 Task: Find and select a pair of men's track pants on the Ajio website.
Action: Mouse moved to (401, 76)
Screenshot: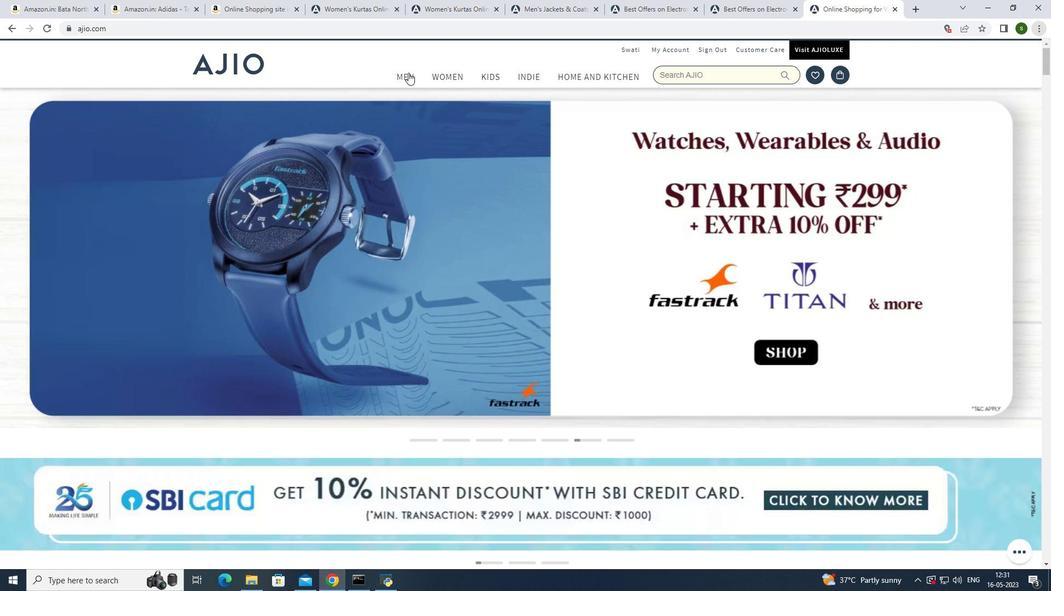 
Action: Mouse pressed left at (401, 76)
Screenshot: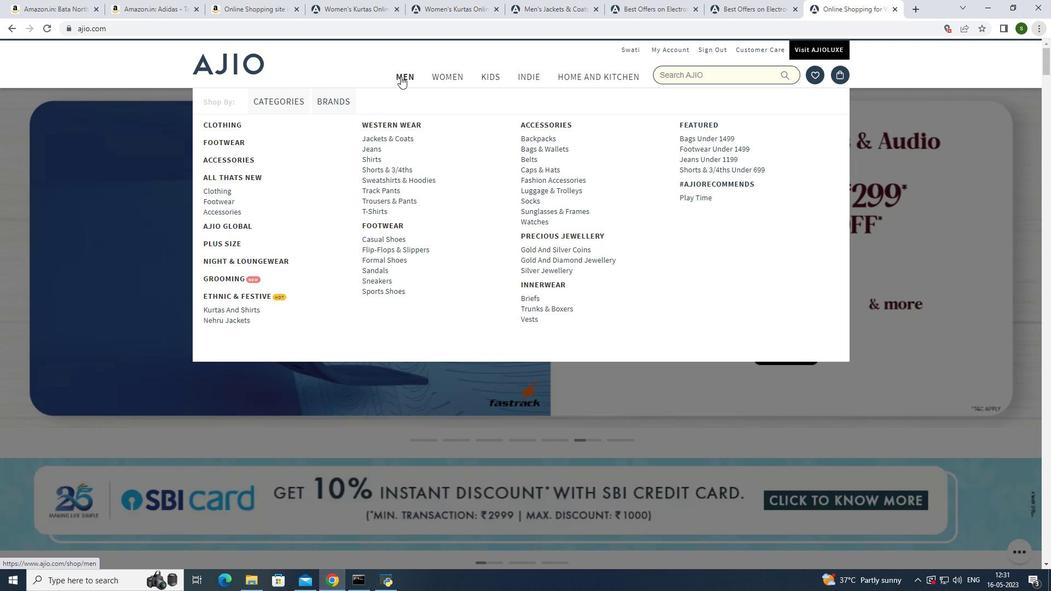 
Action: Mouse moved to (405, 75)
Screenshot: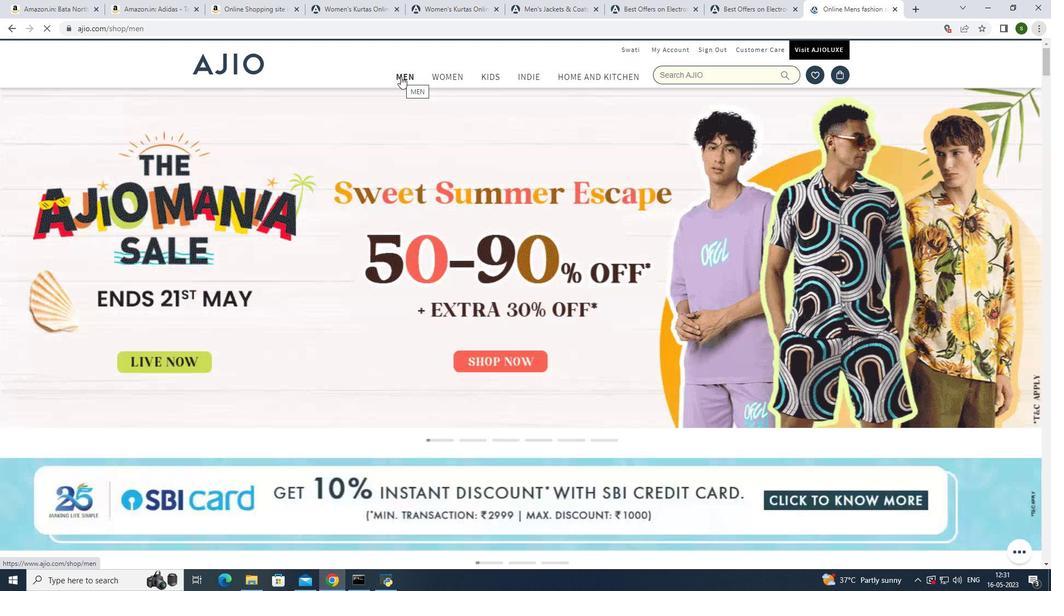 
Action: Mouse pressed left at (405, 75)
Screenshot: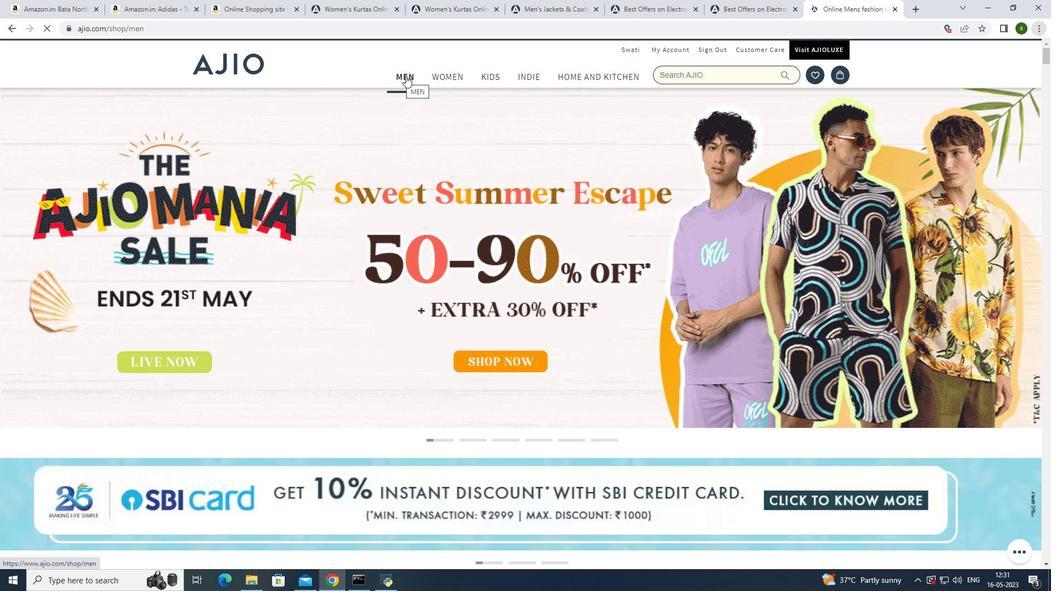 
Action: Mouse moved to (373, 186)
Screenshot: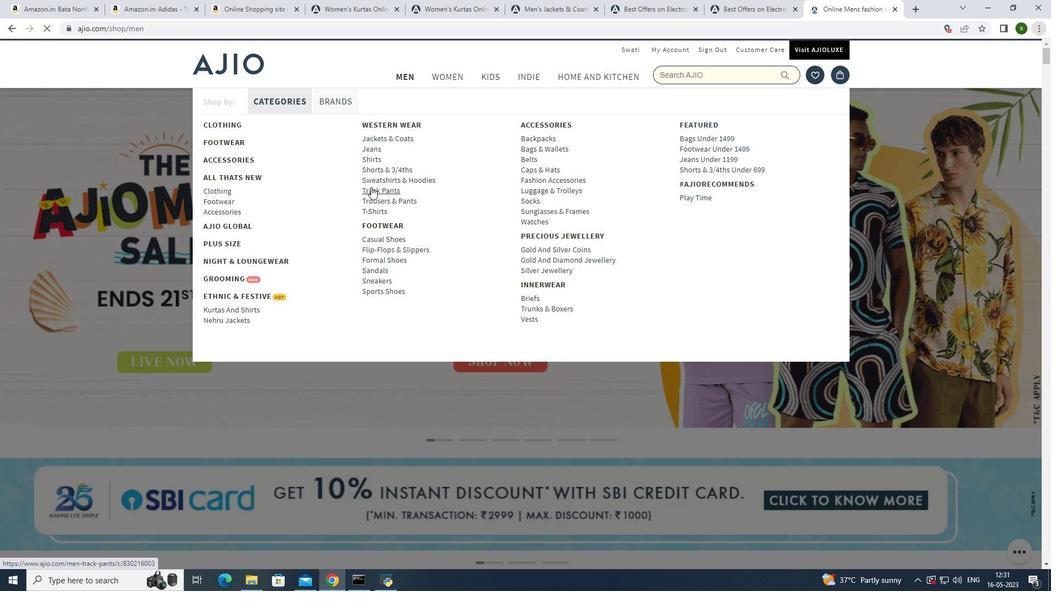 
Action: Mouse pressed left at (373, 186)
Screenshot: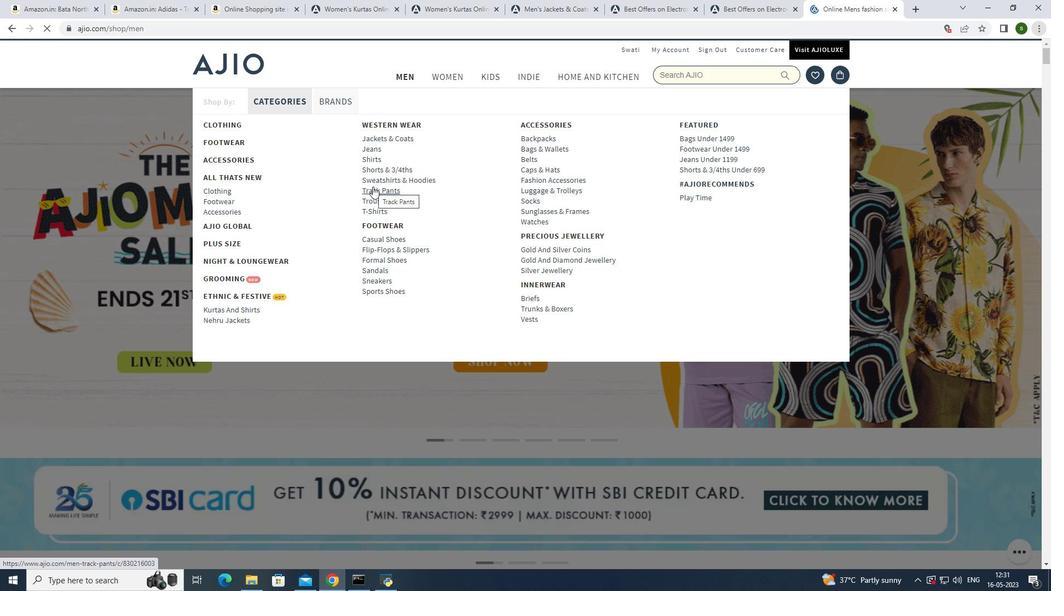 
Action: Mouse moved to (432, 346)
Screenshot: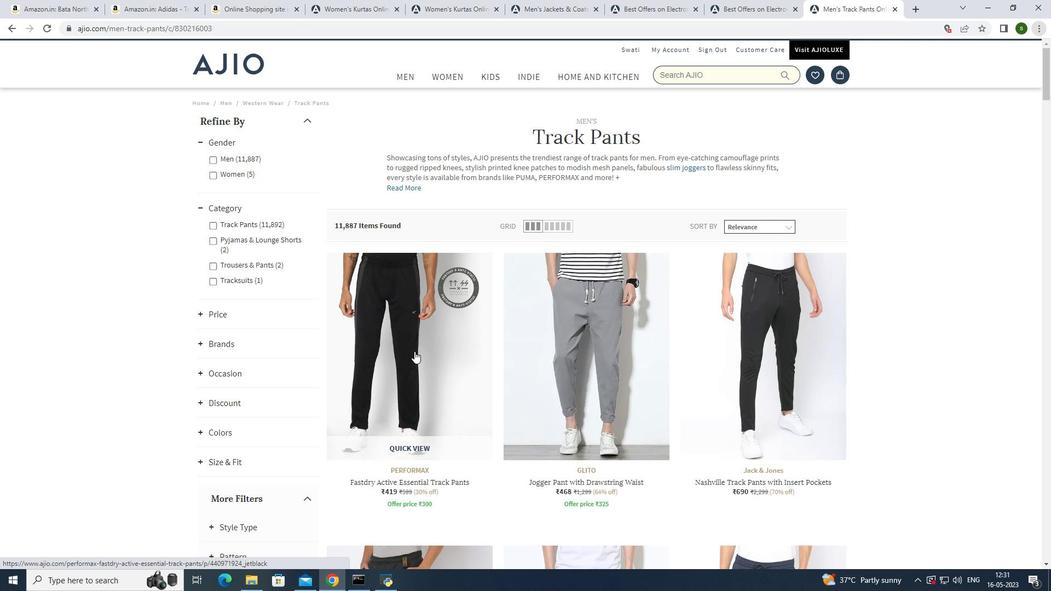 
Action: Mouse scrolled (432, 346) with delta (0, 0)
Screenshot: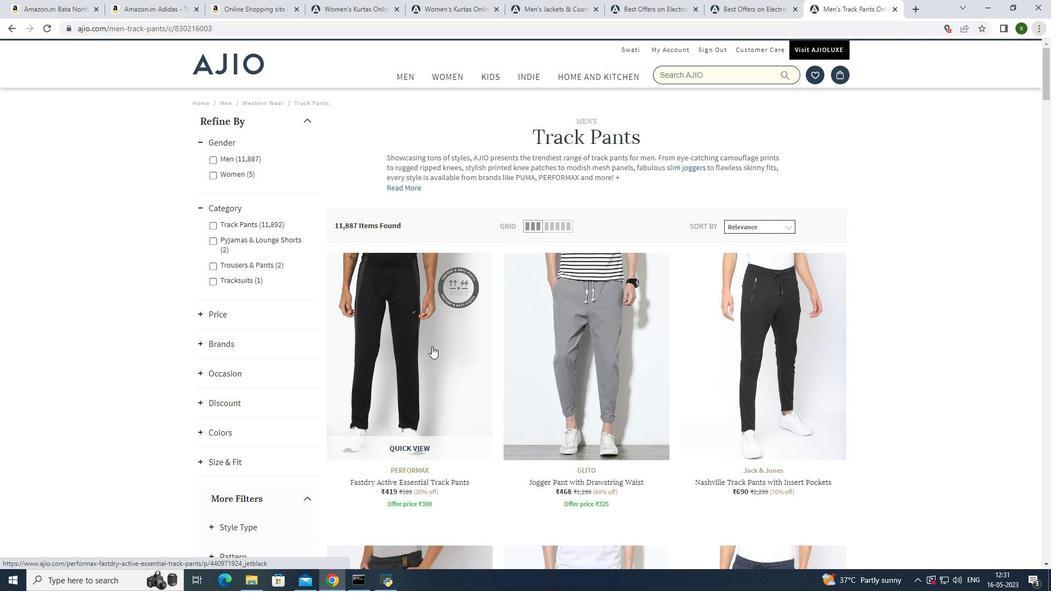 
Action: Mouse scrolled (432, 347) with delta (0, 0)
Screenshot: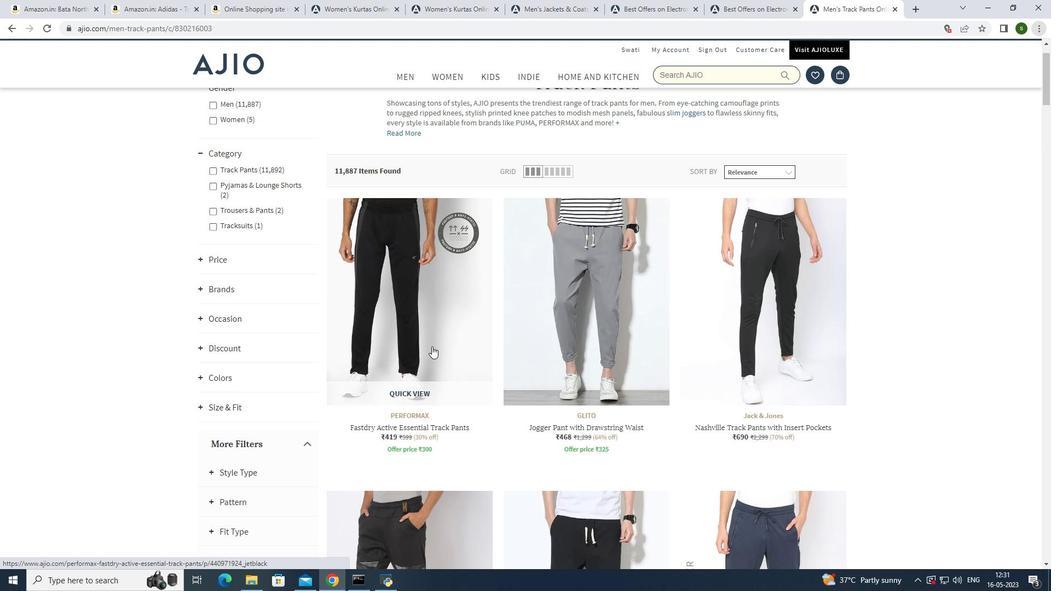 
Action: Mouse scrolled (432, 346) with delta (0, 0)
Screenshot: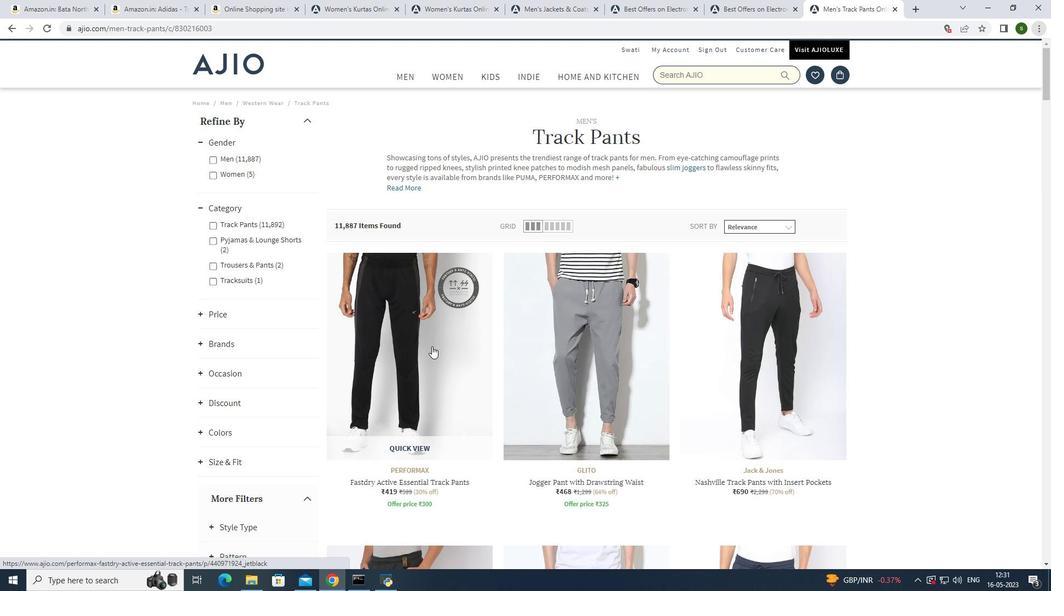 
Action: Mouse scrolled (432, 346) with delta (0, 0)
Screenshot: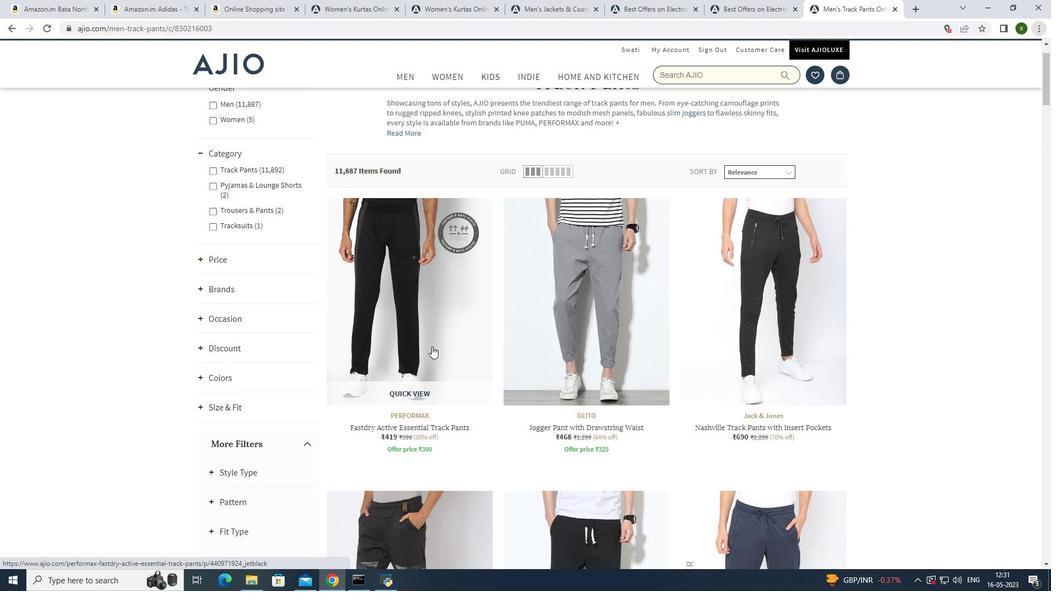 
Action: Mouse scrolled (432, 346) with delta (0, 0)
Screenshot: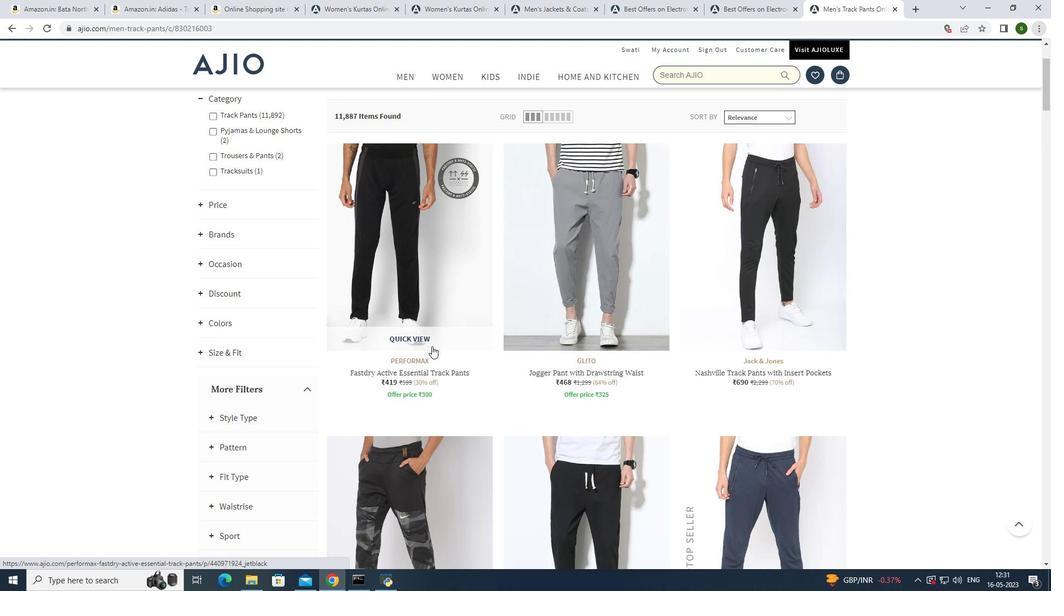 
Action: Mouse scrolled (432, 346) with delta (0, 0)
Screenshot: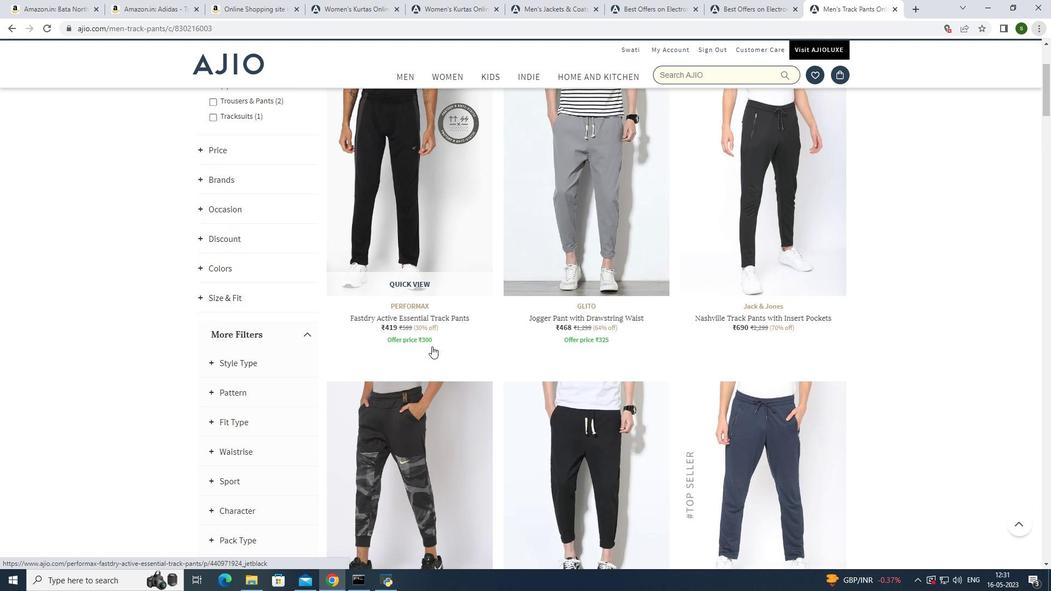 
Action: Mouse scrolled (432, 346) with delta (0, 0)
Screenshot: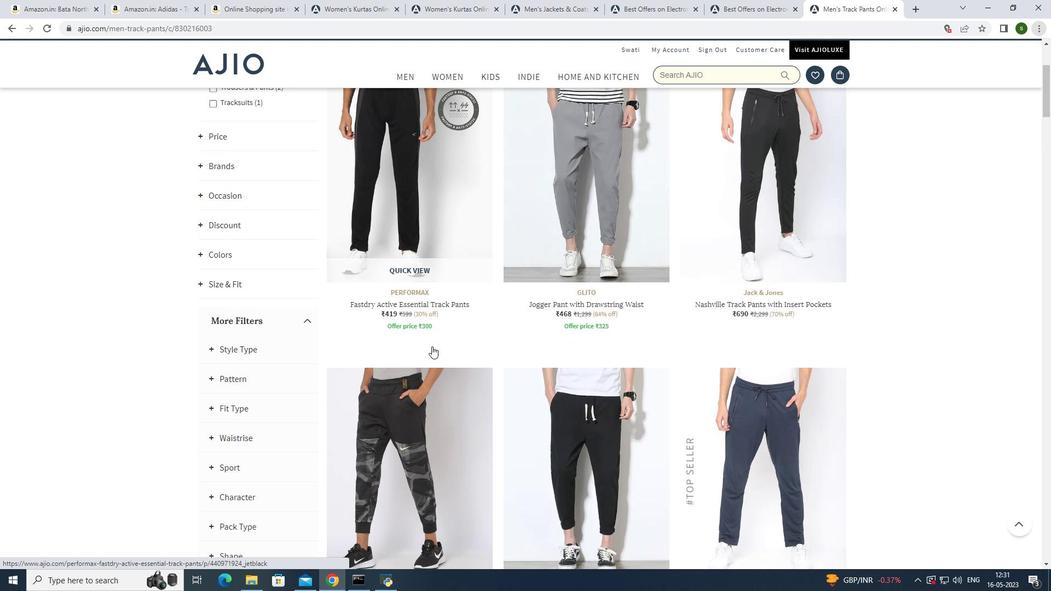 
Action: Mouse scrolled (432, 346) with delta (0, 0)
Screenshot: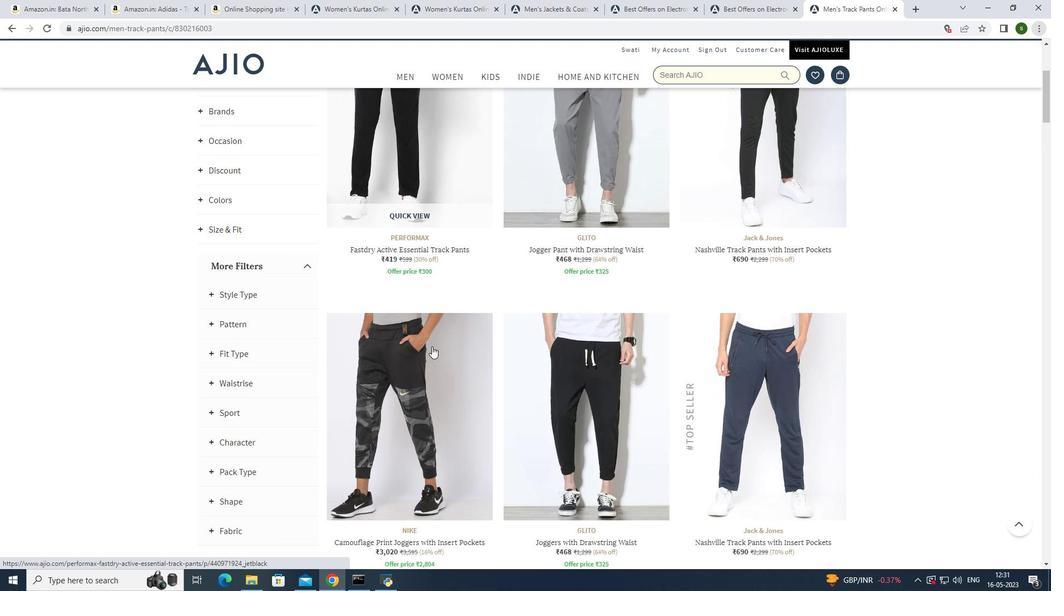 
Action: Mouse moved to (580, 321)
Screenshot: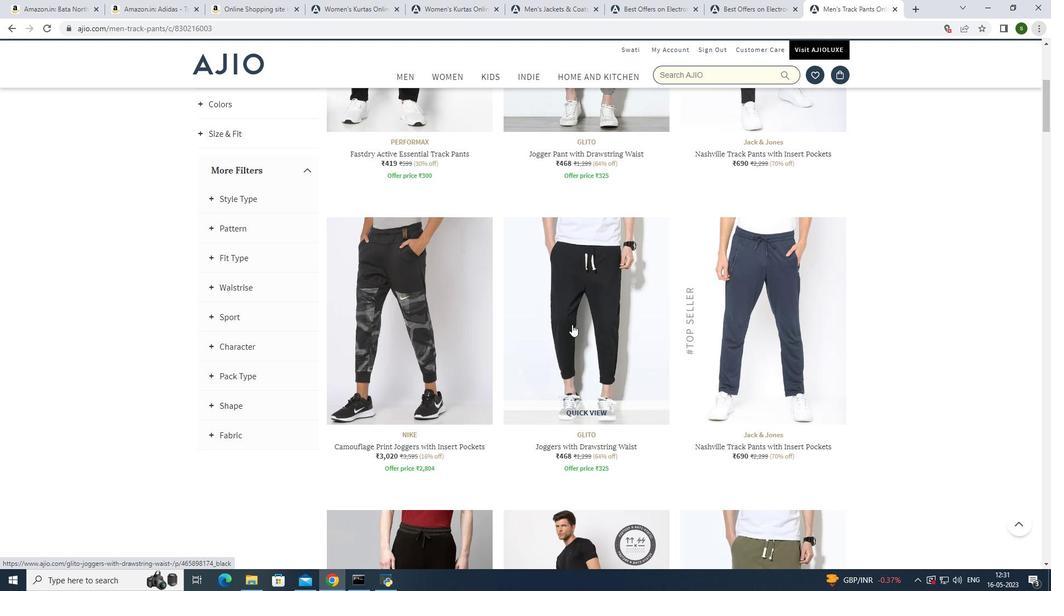 
Action: Mouse pressed left at (580, 321)
Screenshot: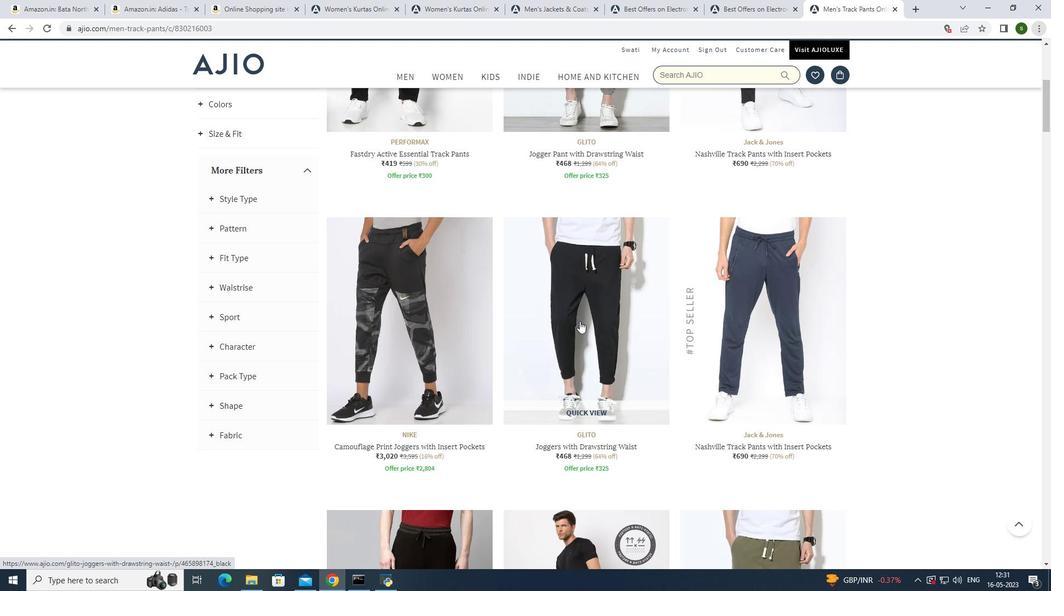 
Action: Mouse moved to (840, 307)
Screenshot: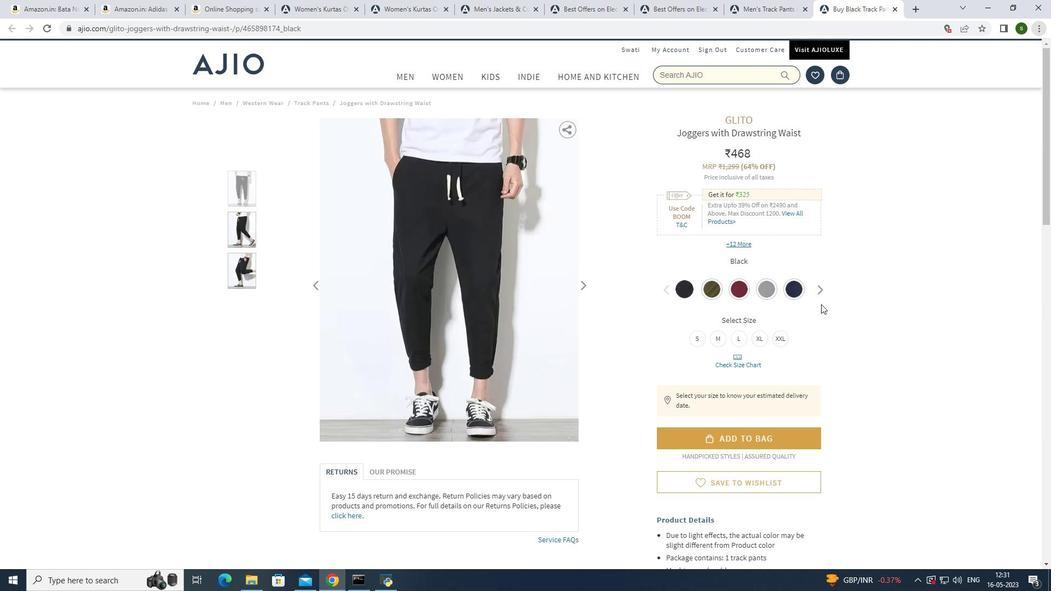 
Action: Mouse scrolled (840, 307) with delta (0, 0)
Screenshot: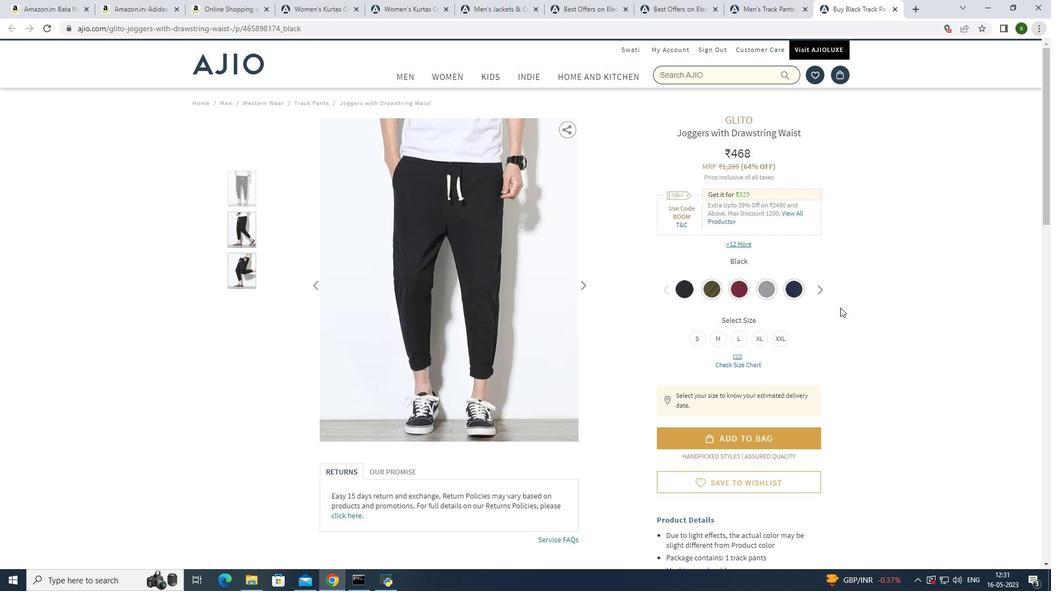 
Action: Mouse scrolled (840, 307) with delta (0, 0)
Screenshot: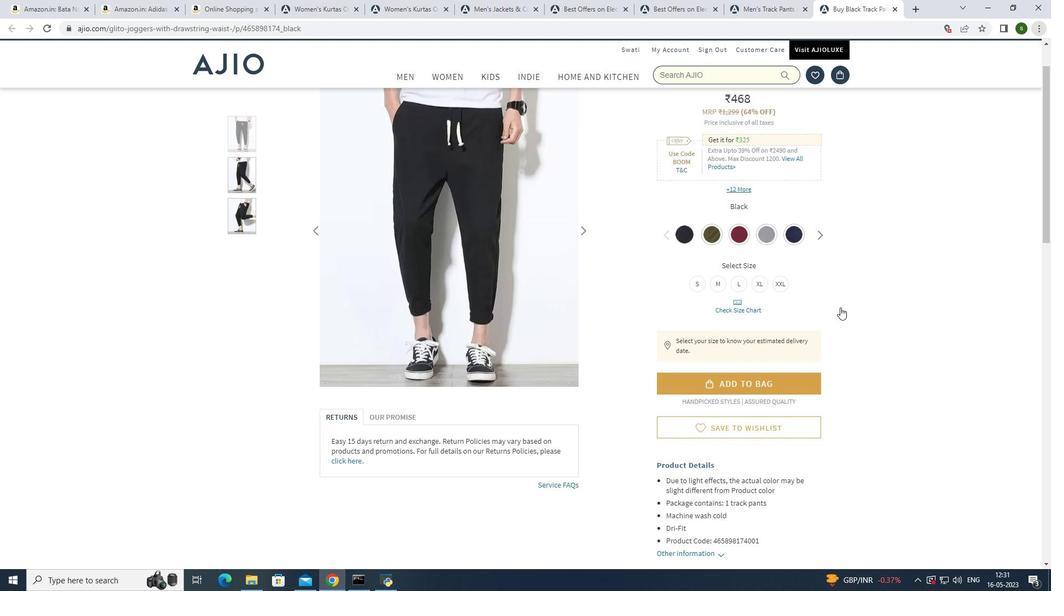 
Action: Mouse moved to (734, 178)
Screenshot: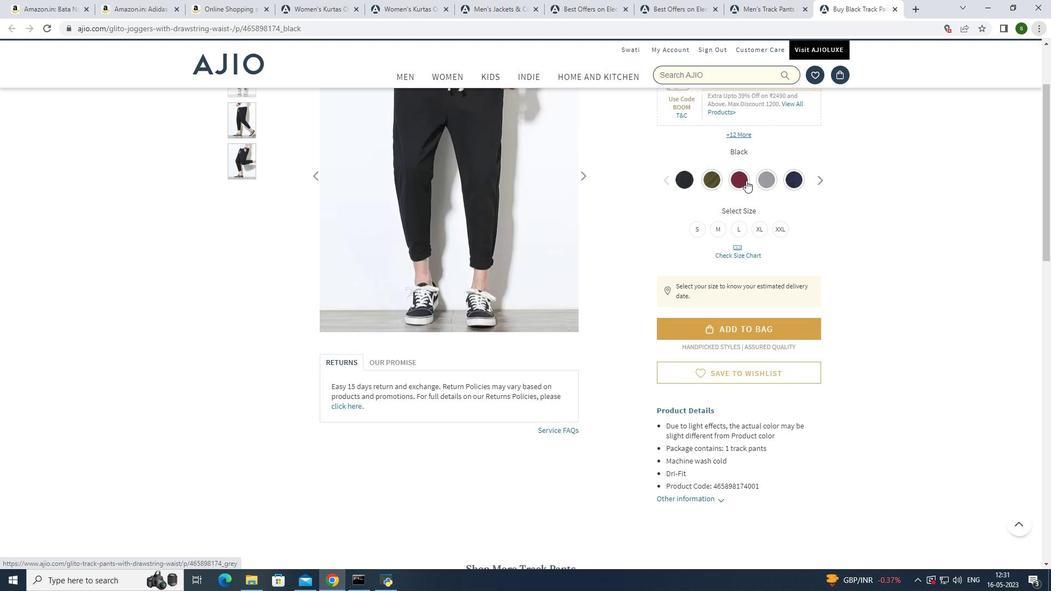 
Action: Mouse pressed left at (734, 178)
Screenshot: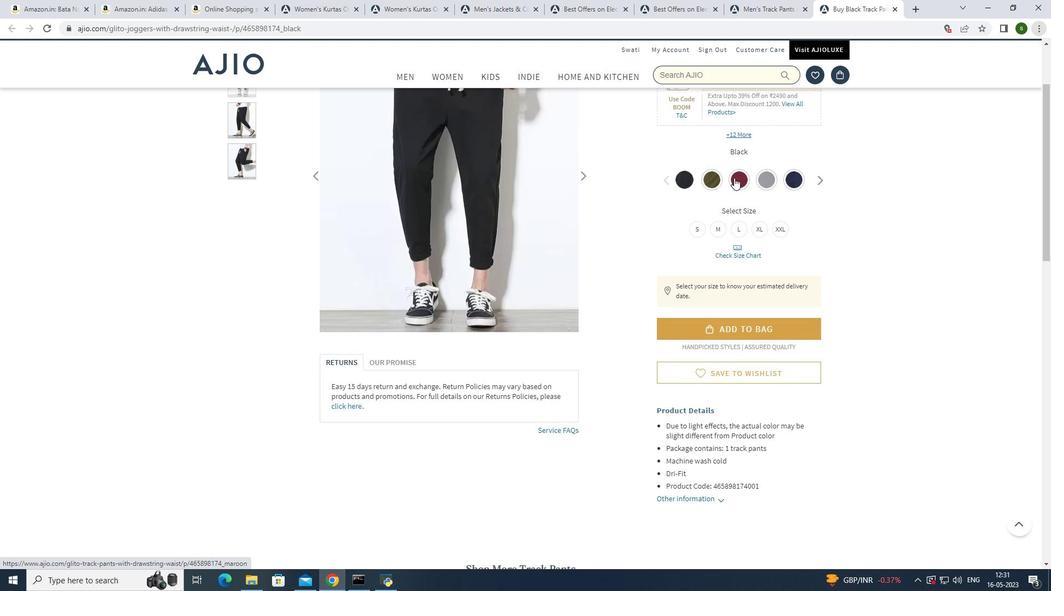 
Action: Mouse moved to (871, 272)
Screenshot: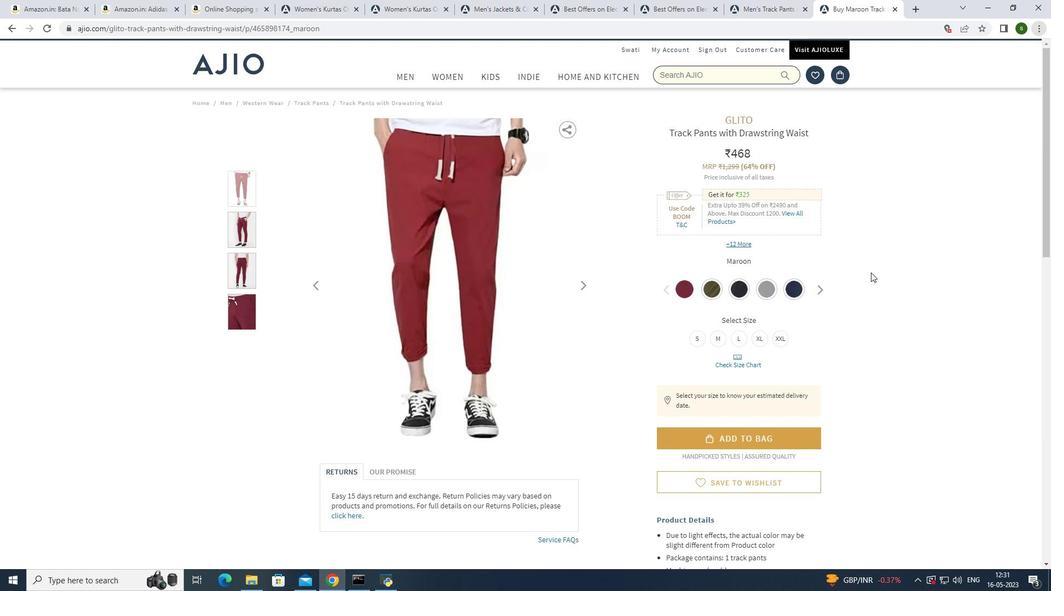 
Action: Mouse scrolled (871, 272) with delta (0, 0)
Screenshot: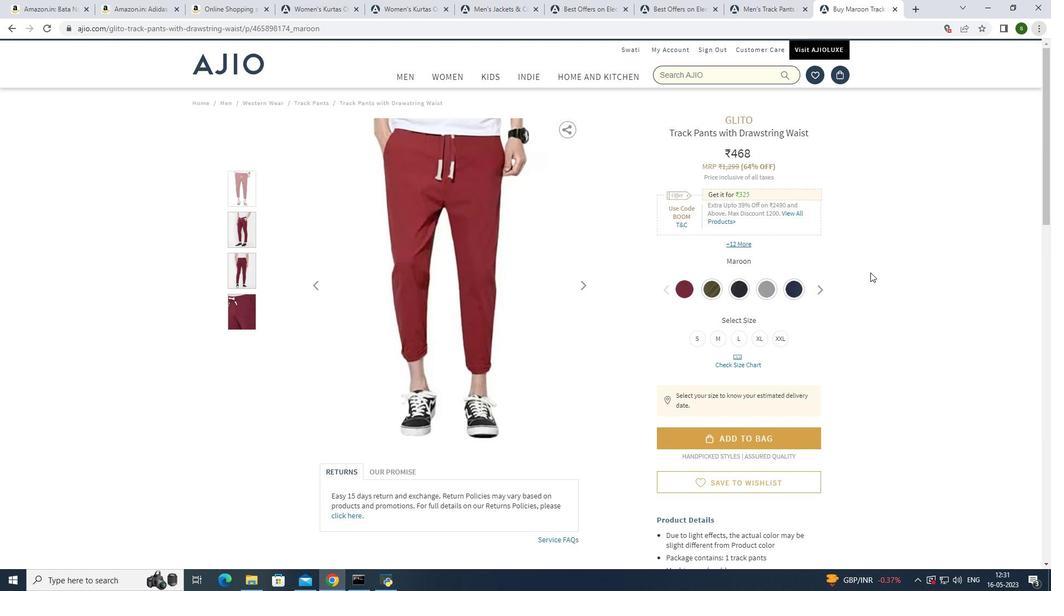 
Action: Mouse scrolled (871, 272) with delta (0, 0)
Screenshot: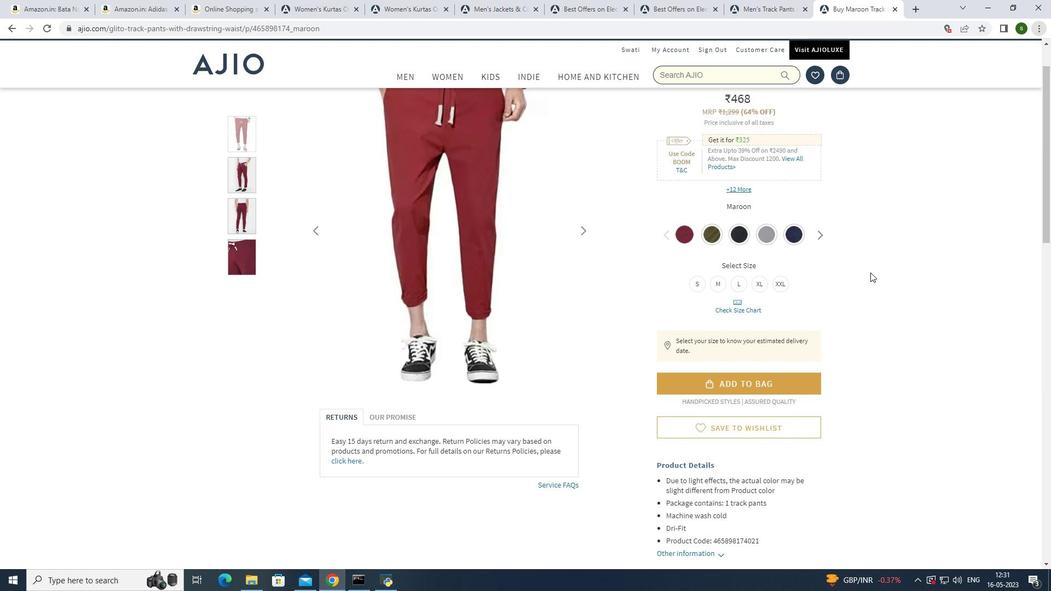 
Action: Mouse moved to (801, 260)
Screenshot: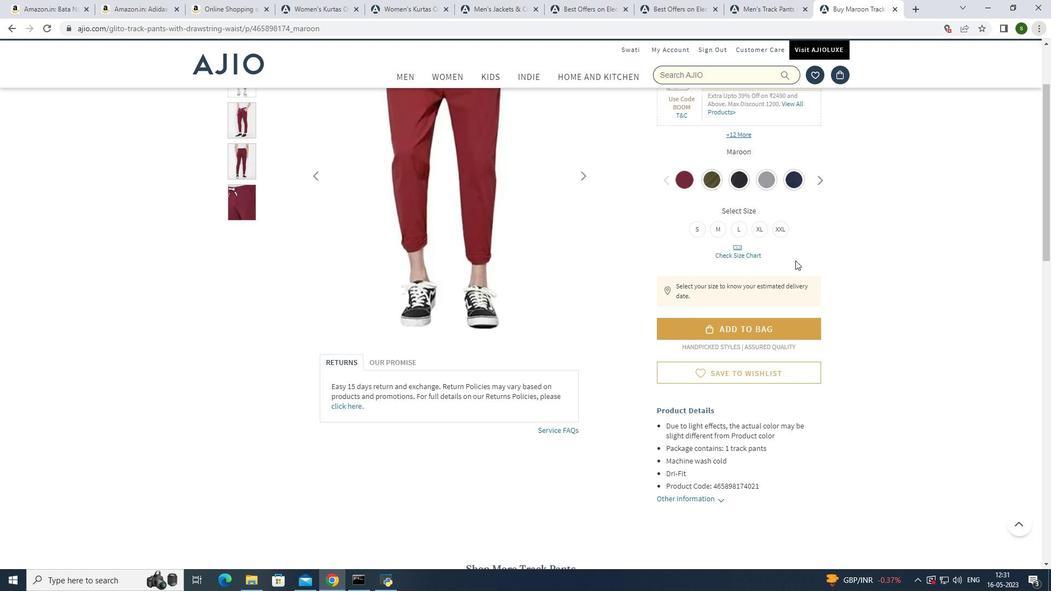 
Action: Mouse scrolled (801, 260) with delta (0, 0)
Screenshot: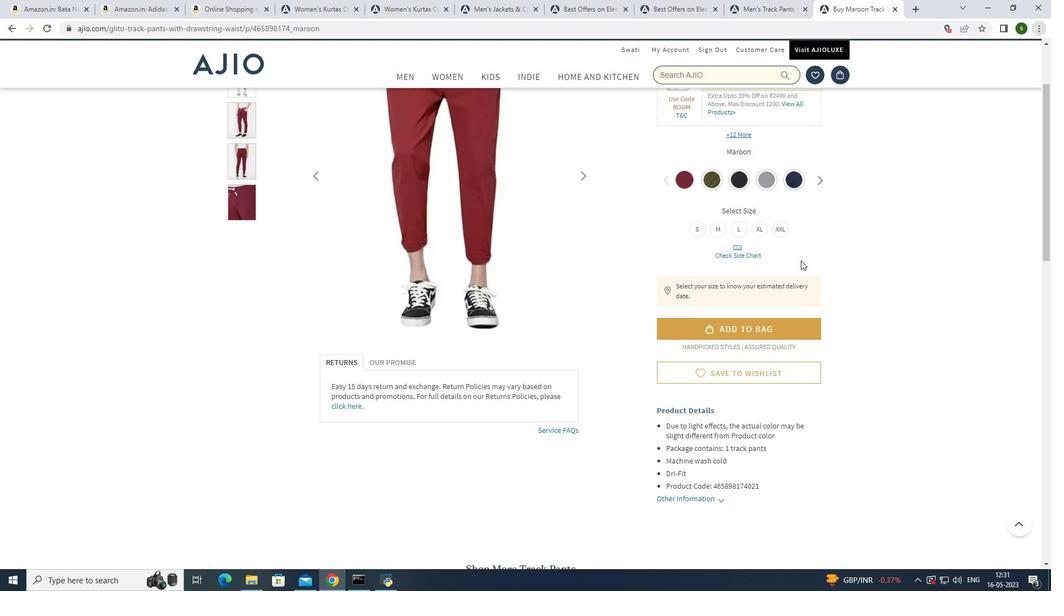 
Action: Mouse scrolled (801, 260) with delta (0, 0)
Screenshot: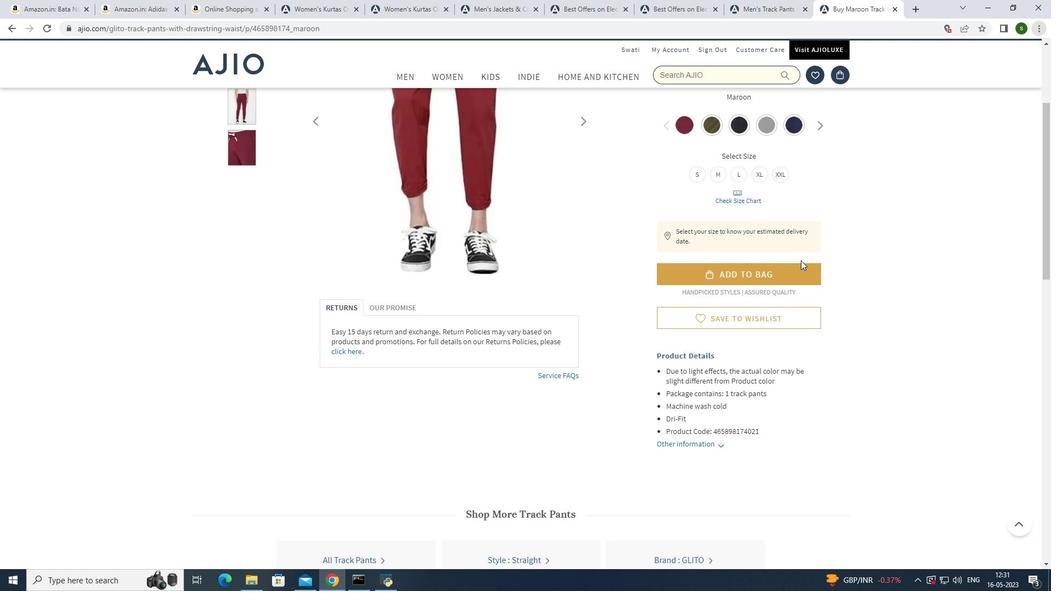 
Action: Mouse scrolled (801, 260) with delta (0, 0)
Screenshot: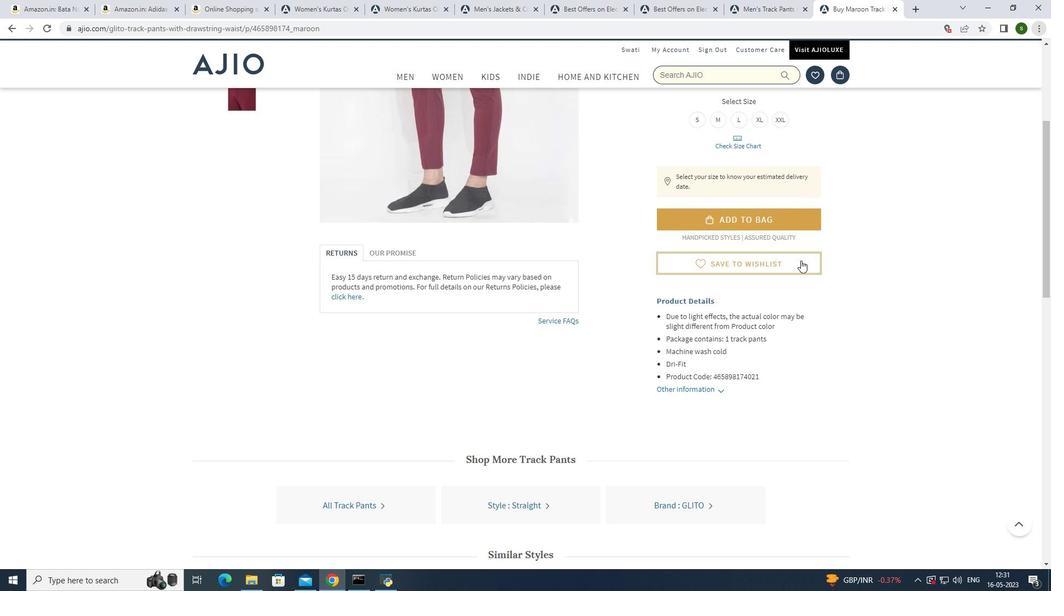 
Action: Mouse scrolled (801, 260) with delta (0, 0)
Screenshot: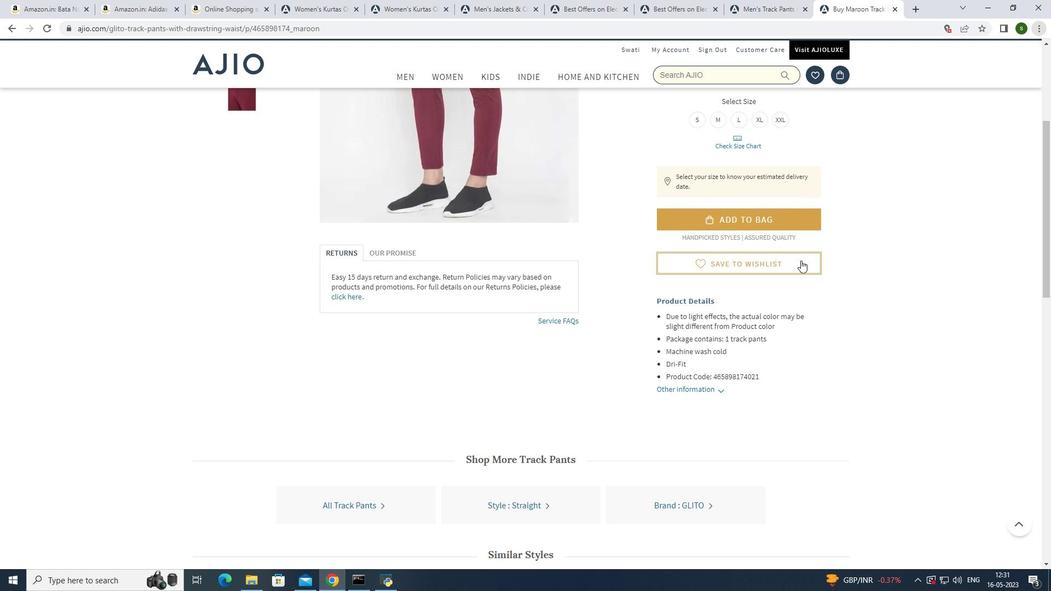 
Action: Mouse moved to (736, 347)
Screenshot: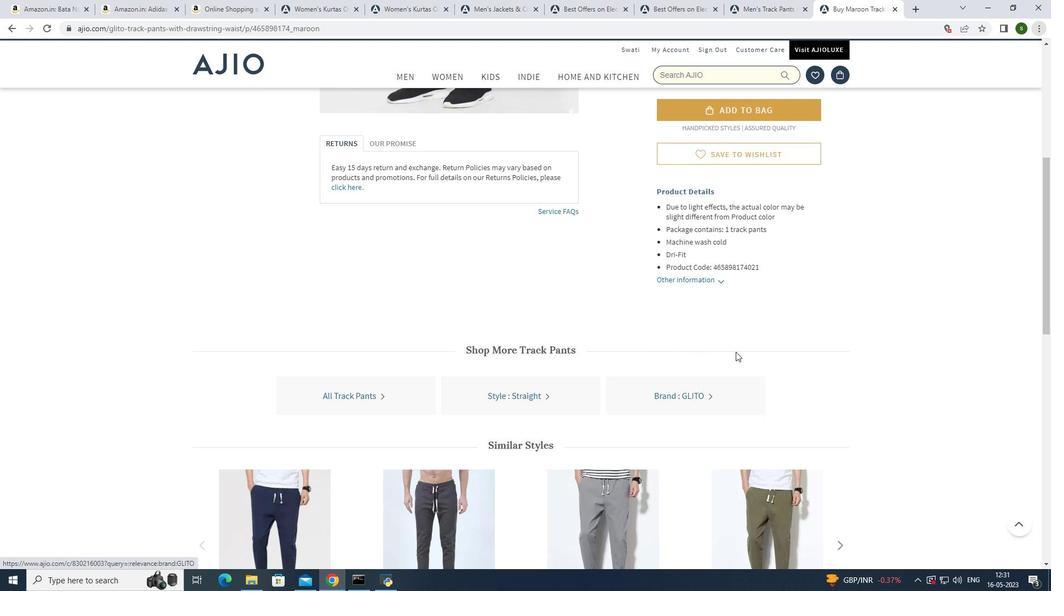 
Action: Mouse scrolled (736, 347) with delta (0, 0)
Screenshot: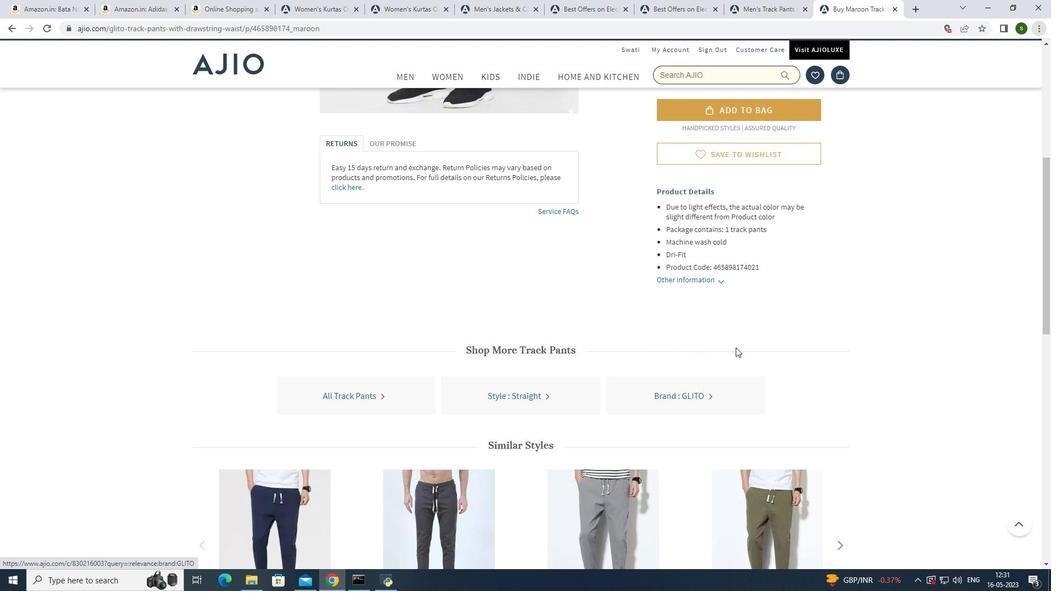 
Action: Mouse scrolled (736, 347) with delta (0, 0)
Screenshot: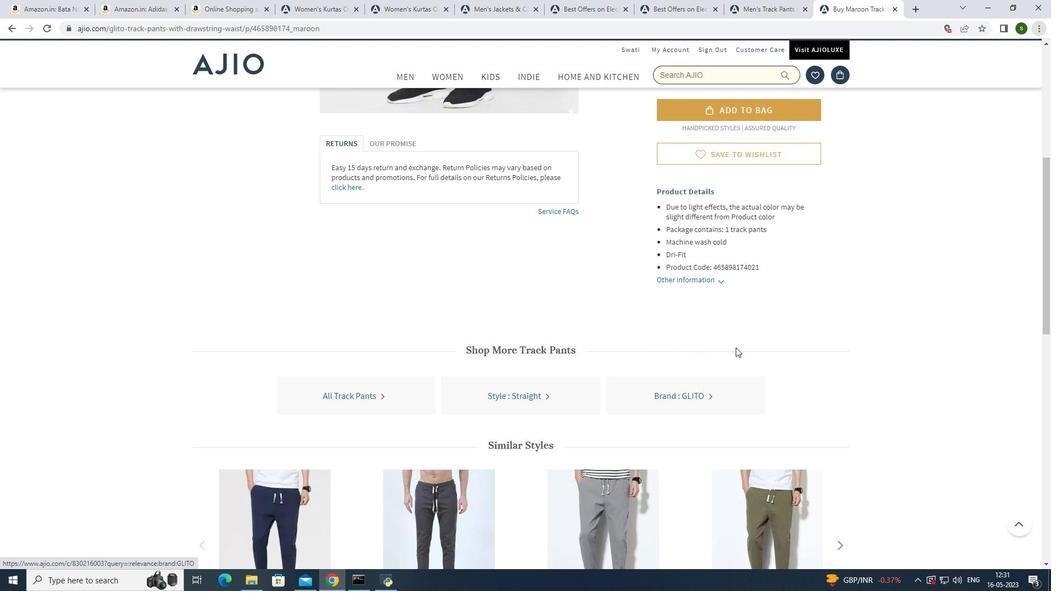 
Action: Mouse scrolled (736, 347) with delta (0, 0)
Screenshot: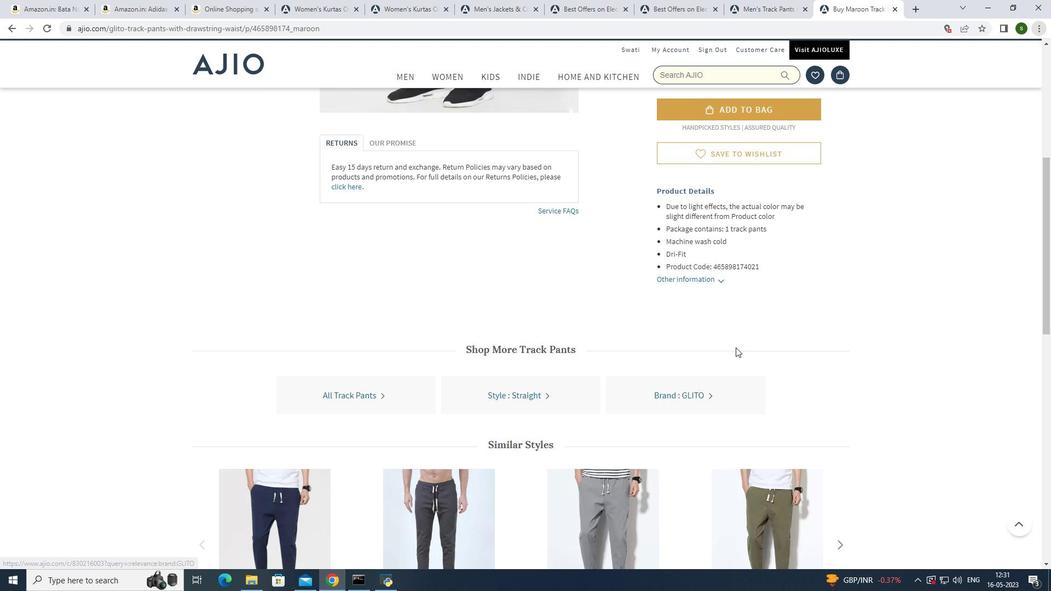 
Action: Mouse scrolled (736, 347) with delta (0, 0)
Screenshot: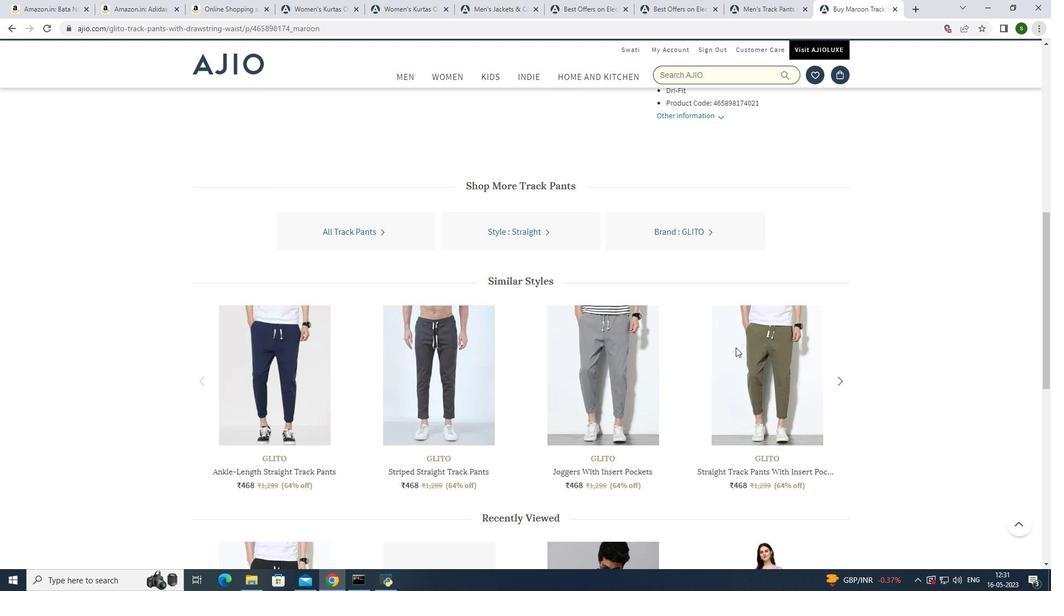
Action: Mouse scrolled (736, 347) with delta (0, 0)
Screenshot: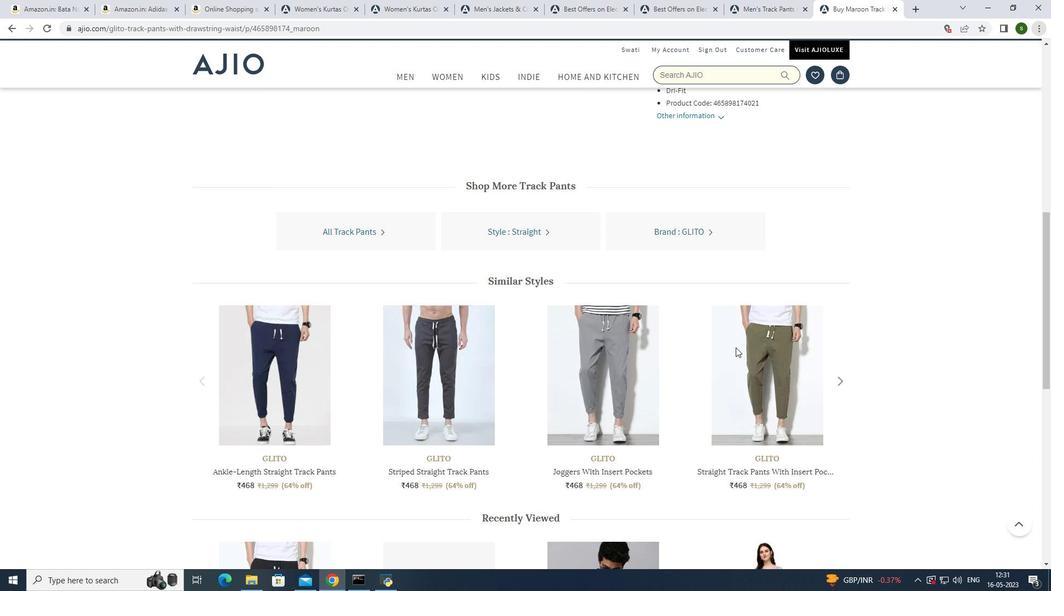 
Action: Mouse scrolled (736, 347) with delta (0, 0)
Screenshot: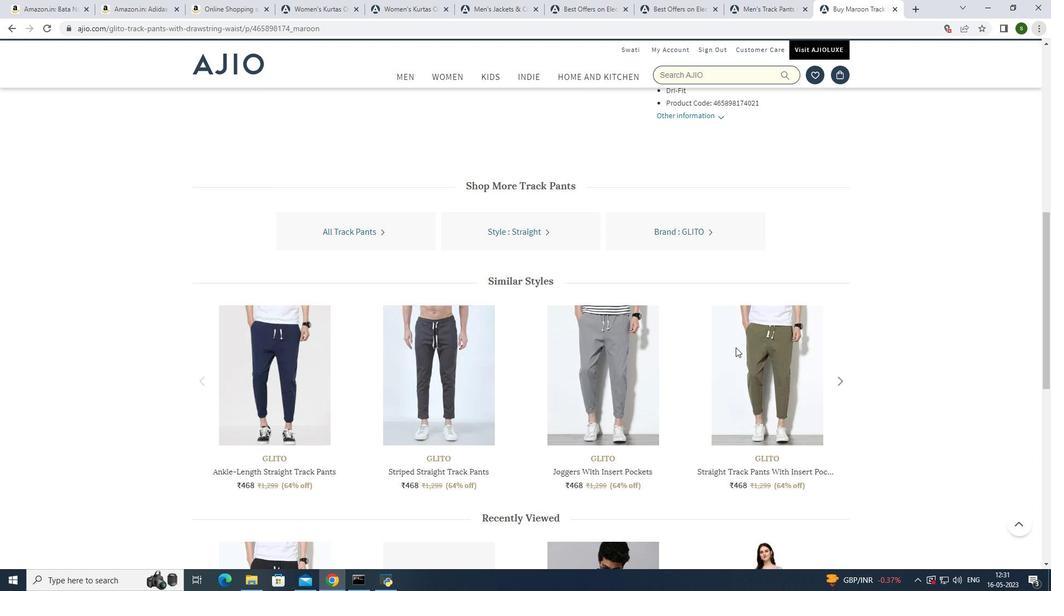 
Action: Mouse scrolled (736, 347) with delta (0, 0)
Screenshot: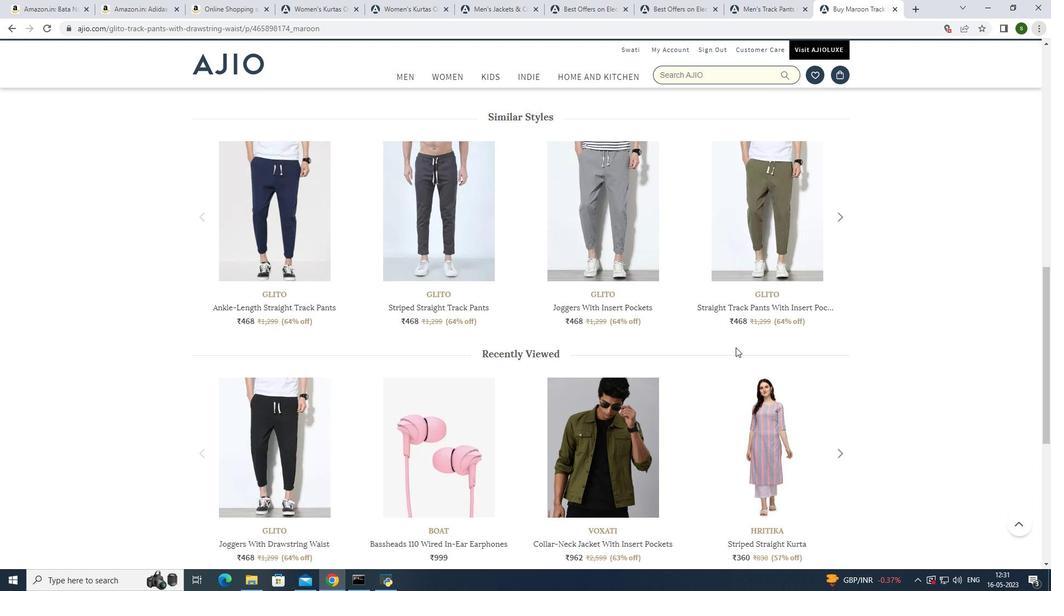 
Action: Mouse scrolled (736, 347) with delta (0, 0)
Screenshot: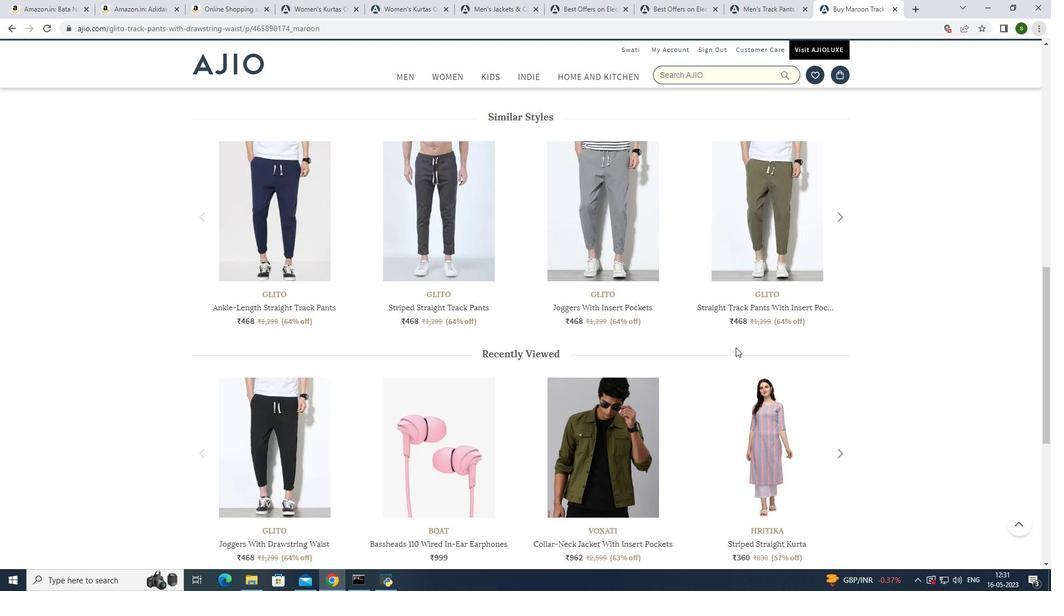 
Action: Mouse scrolled (736, 347) with delta (0, 0)
Screenshot: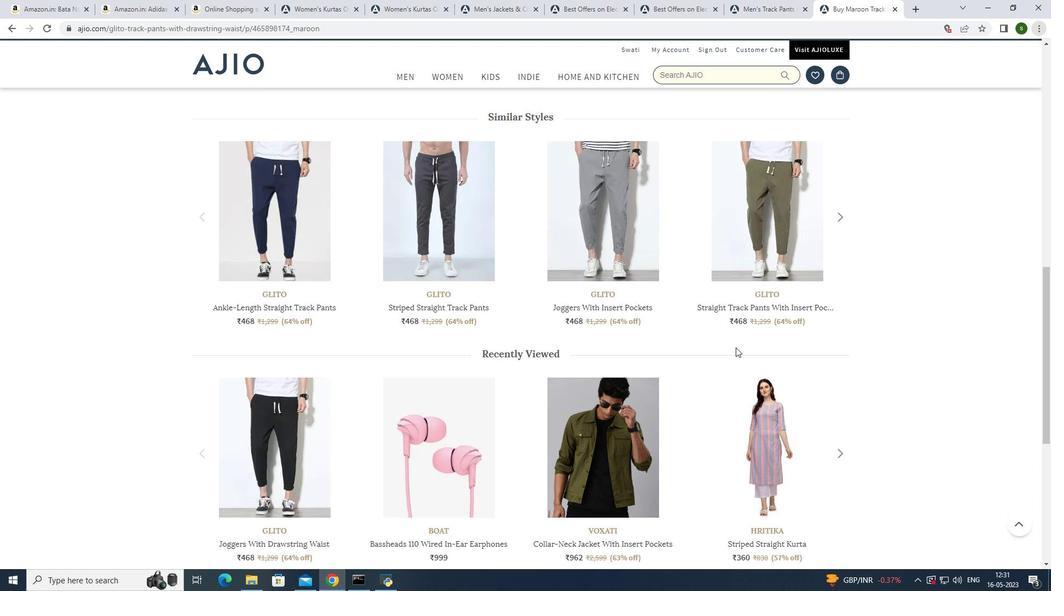 
Action: Mouse scrolled (736, 347) with delta (0, 0)
Screenshot: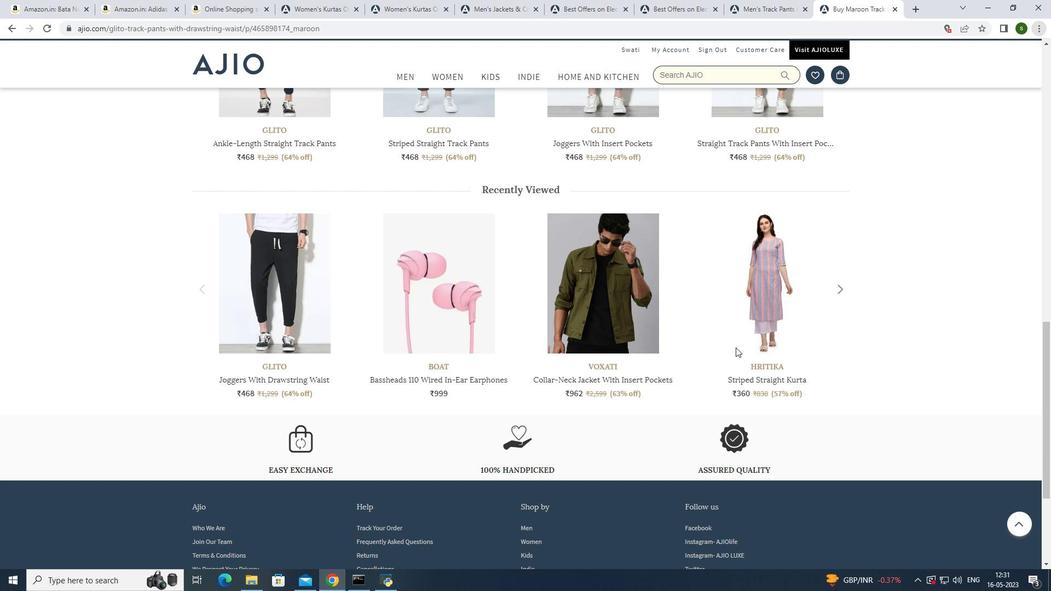 
Action: Mouse scrolled (736, 347) with delta (0, 0)
Screenshot: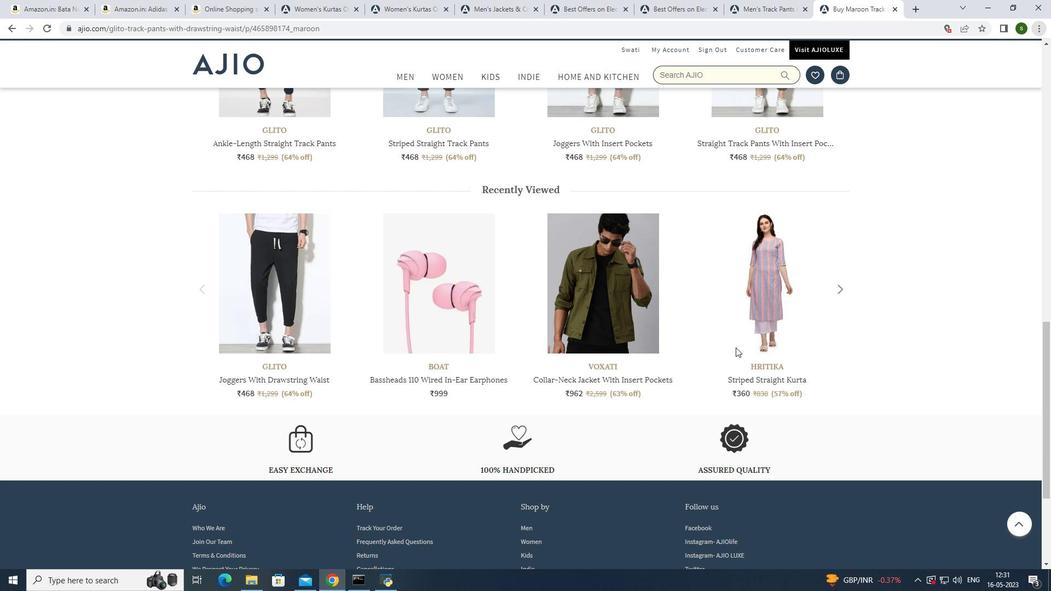 
Action: Mouse scrolled (736, 347) with delta (0, 0)
Screenshot: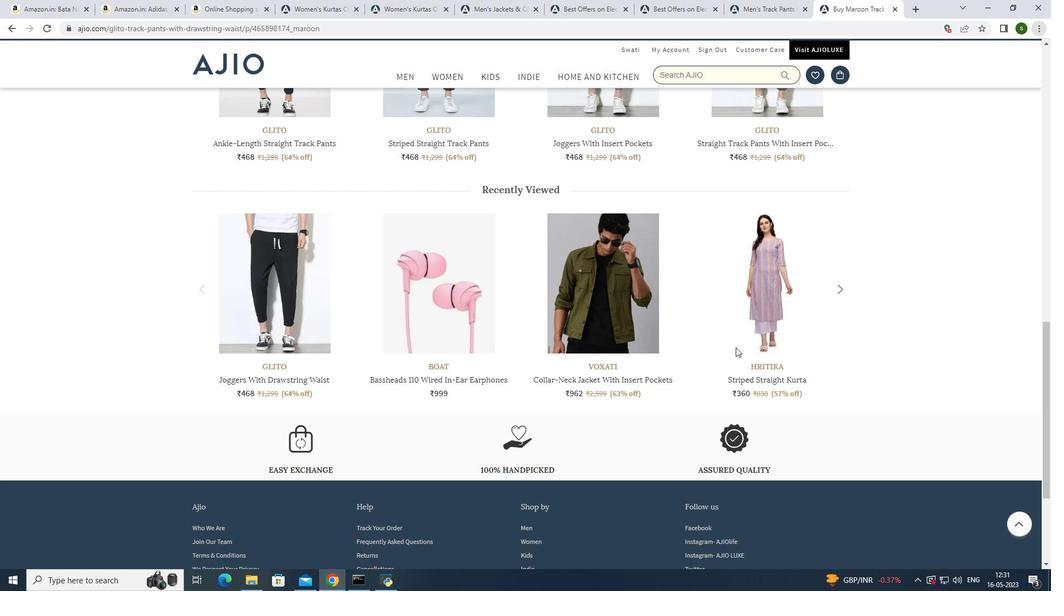 
Action: Mouse scrolled (736, 348) with delta (0, 0)
Screenshot: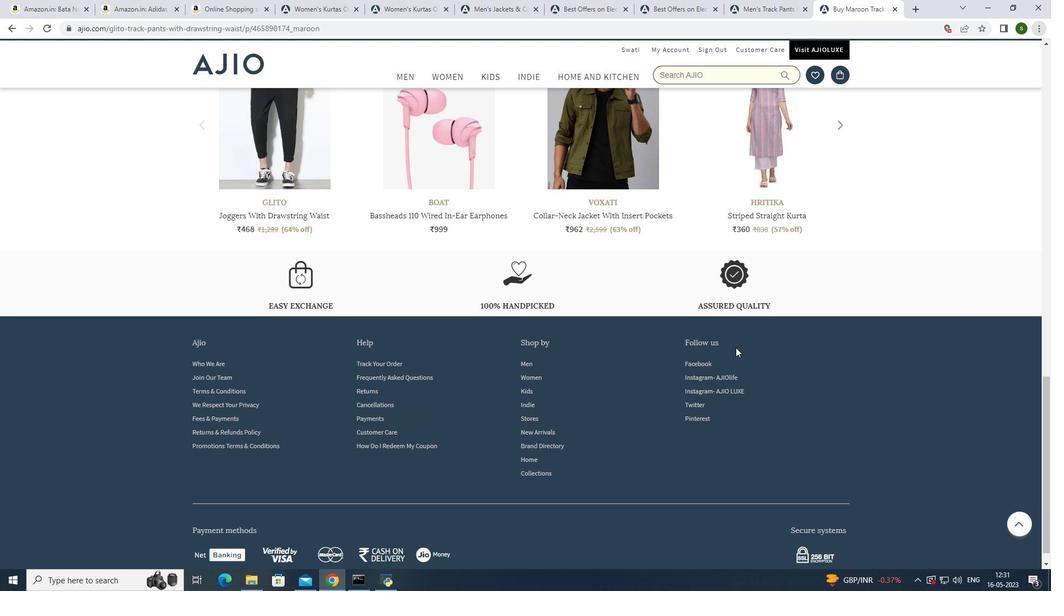 
Action: Mouse scrolled (736, 348) with delta (0, 0)
Screenshot: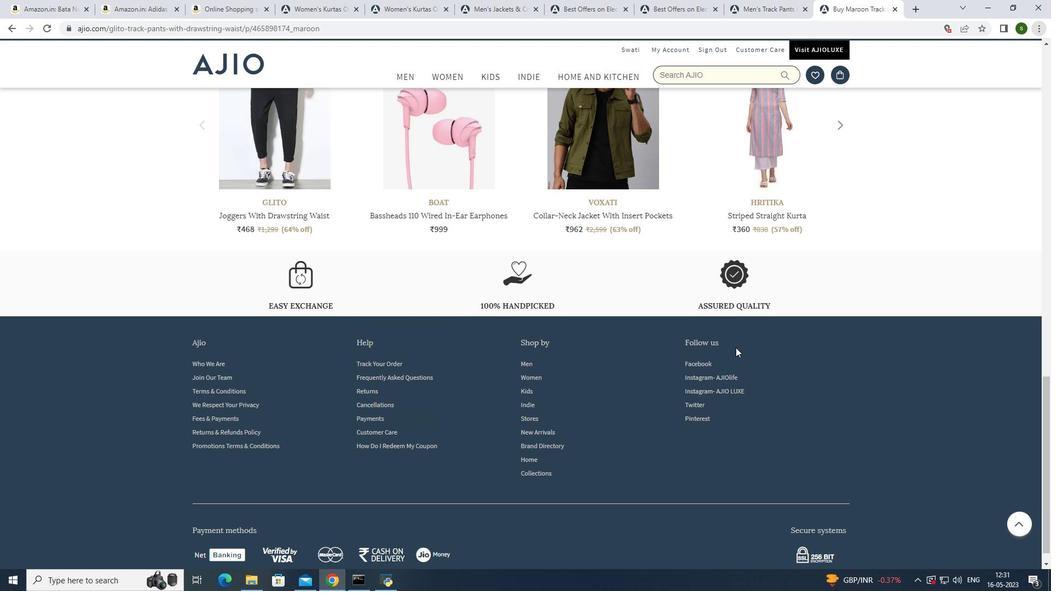 
Action: Mouse scrolled (736, 348) with delta (0, 0)
Screenshot: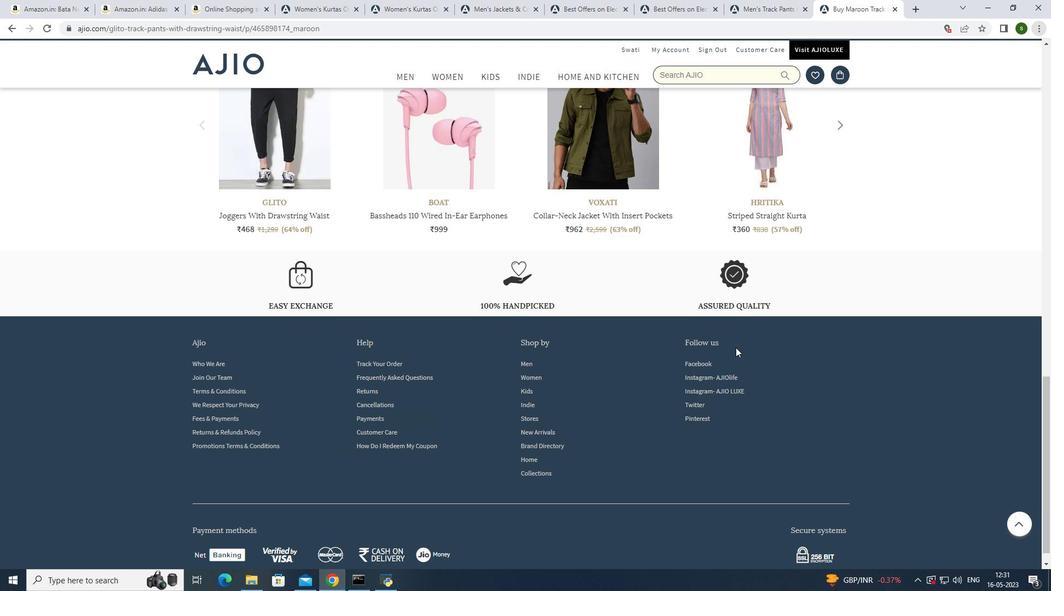 
Action: Mouse scrolled (736, 348) with delta (0, 0)
Screenshot: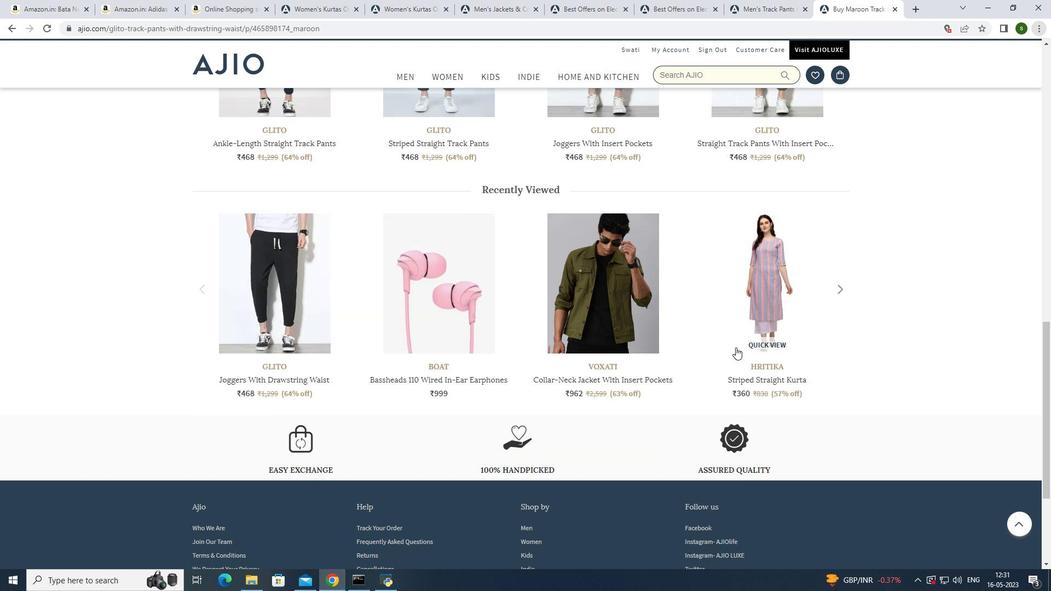 
Action: Mouse scrolled (736, 348) with delta (0, 0)
Screenshot: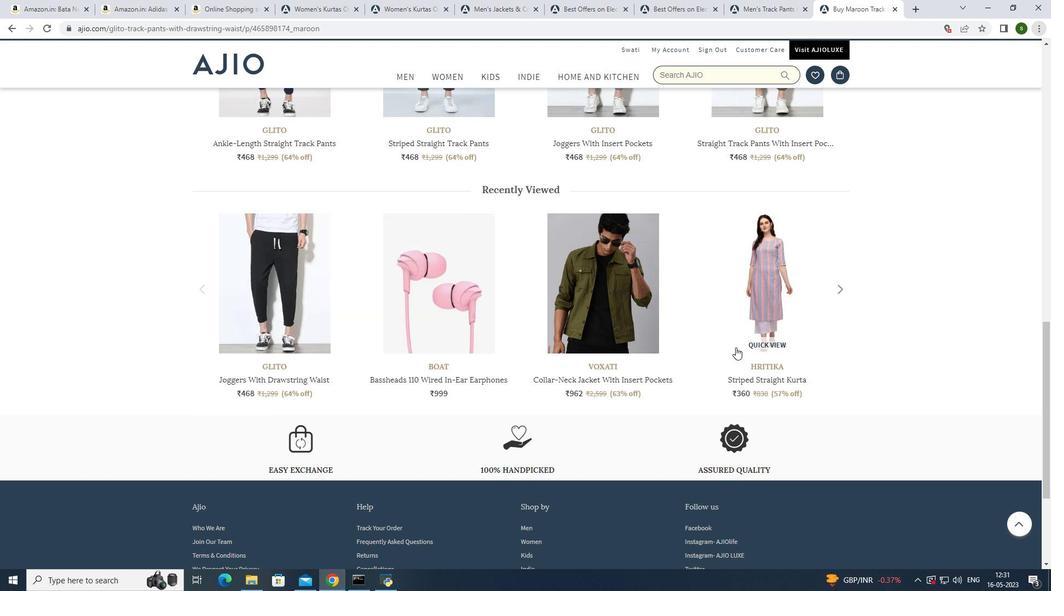 
Action: Mouse scrolled (736, 348) with delta (0, 0)
Screenshot: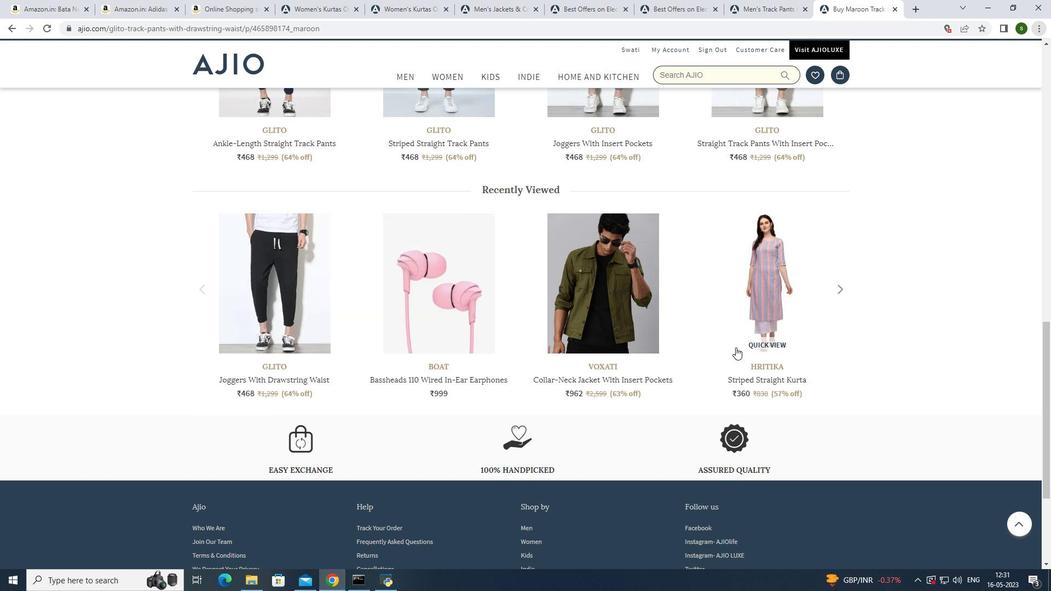 
Action: Mouse scrolled (736, 348) with delta (0, 0)
Screenshot: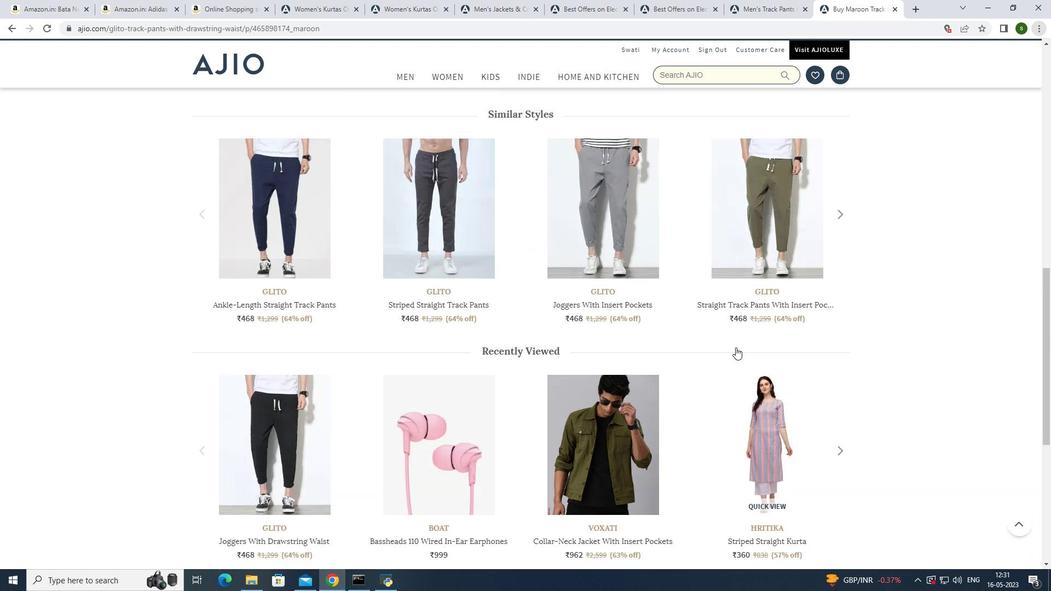 
Action: Mouse scrolled (736, 348) with delta (0, 0)
Screenshot: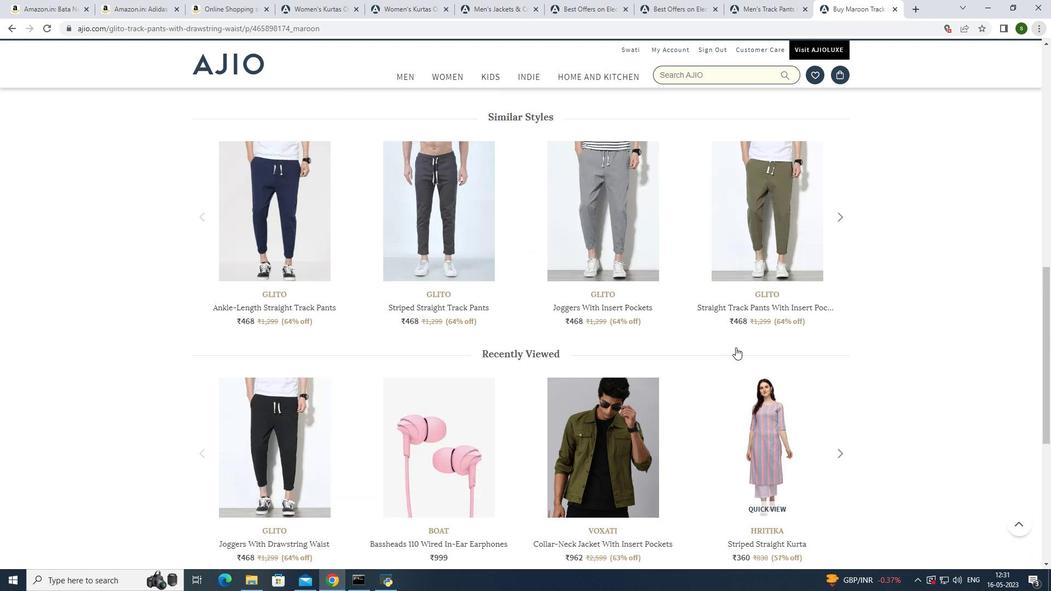 
Action: Mouse scrolled (736, 348) with delta (0, 0)
Screenshot: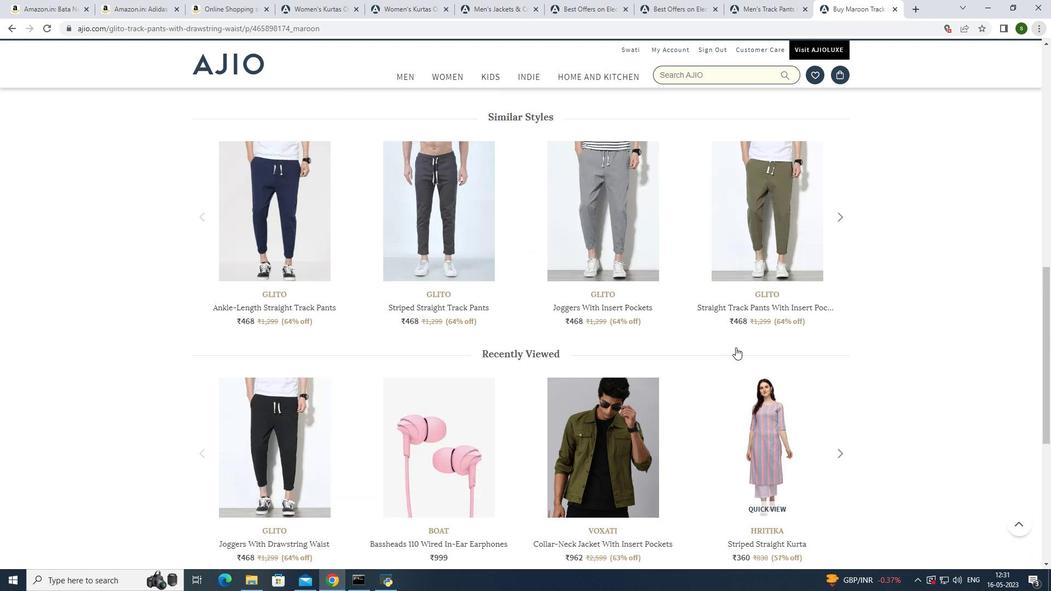 
Action: Mouse scrolled (736, 348) with delta (0, 0)
Screenshot: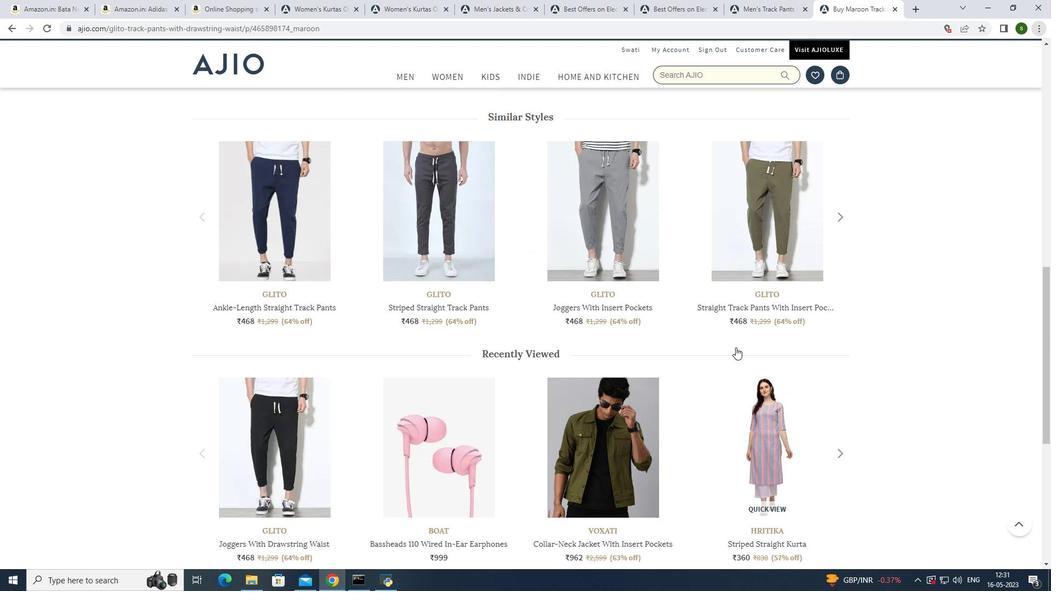 
Action: Mouse scrolled (736, 348) with delta (0, 0)
Screenshot: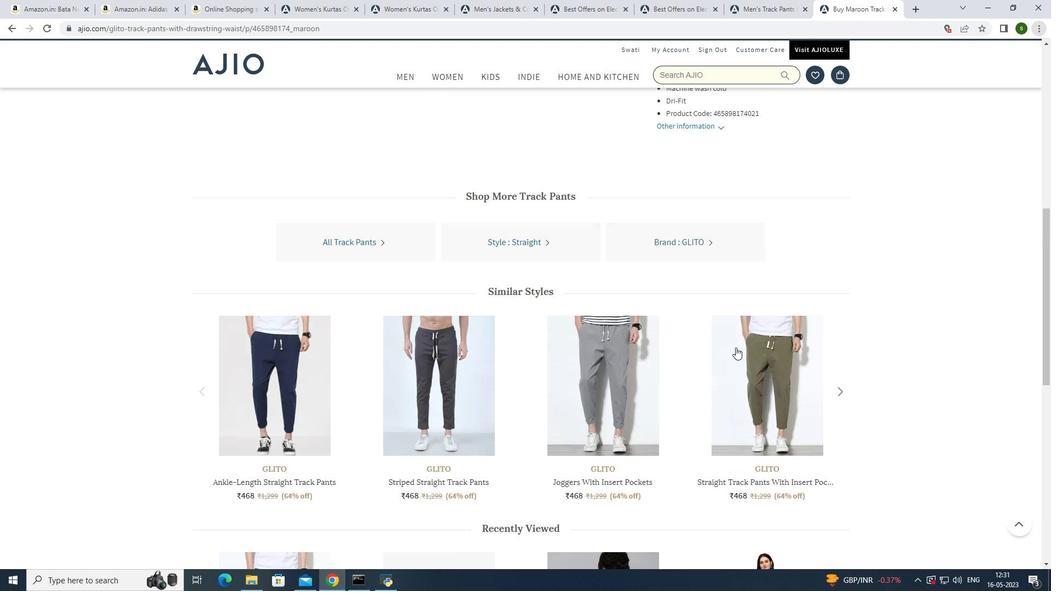 
Action: Mouse scrolled (736, 348) with delta (0, 0)
Screenshot: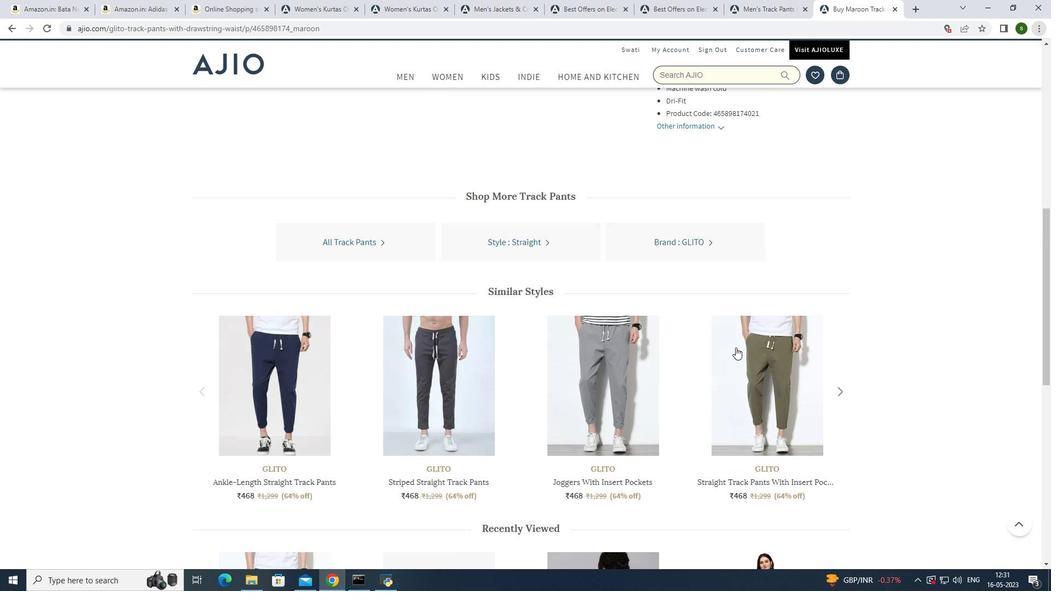 
Action: Mouse scrolled (736, 348) with delta (0, 0)
Screenshot: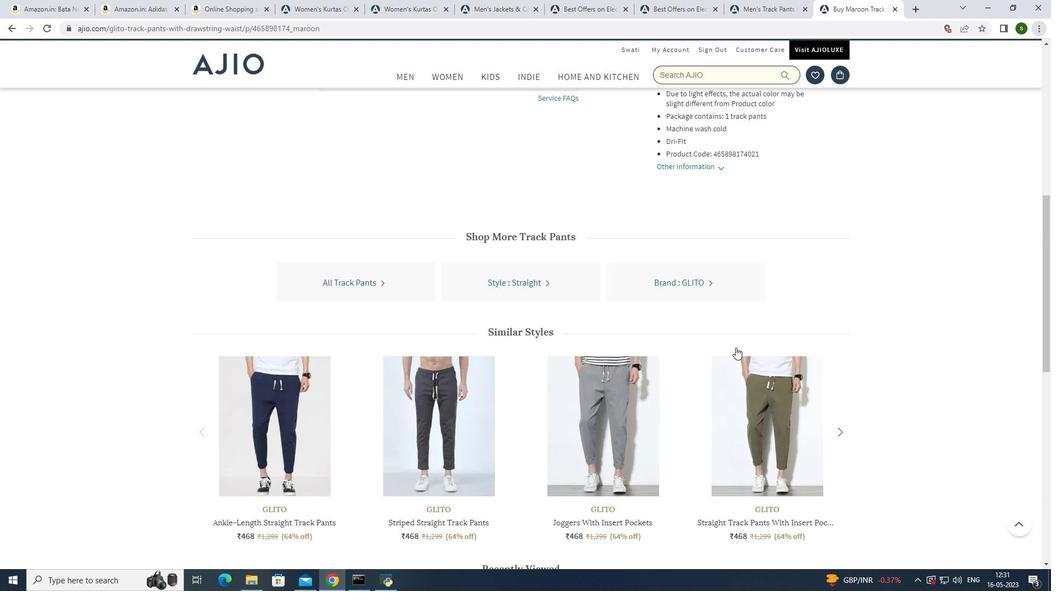 
Action: Mouse scrolled (736, 348) with delta (0, 0)
Screenshot: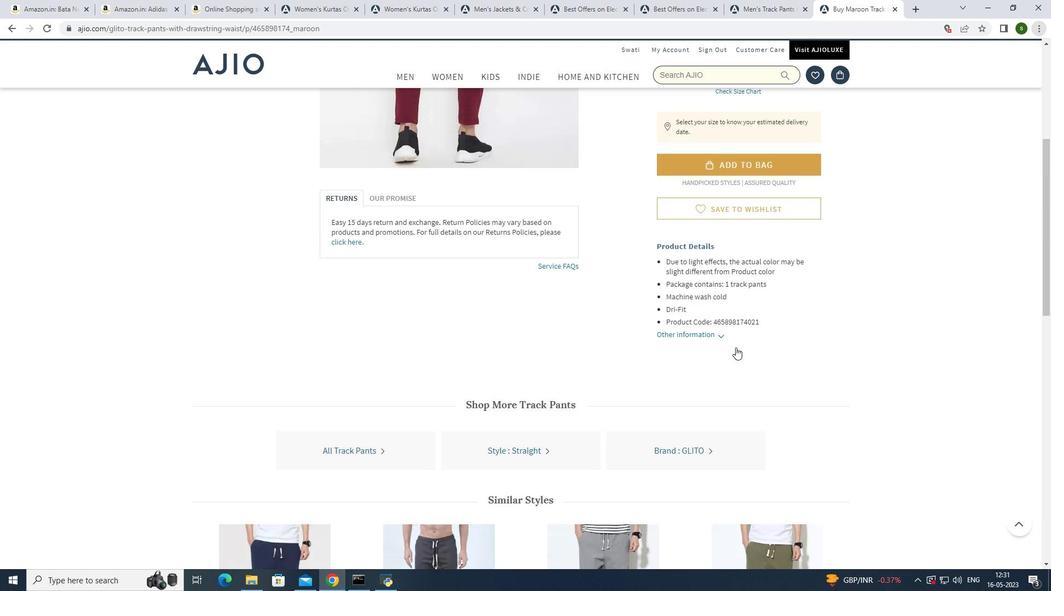 
Action: Mouse scrolled (736, 348) with delta (0, 0)
Screenshot: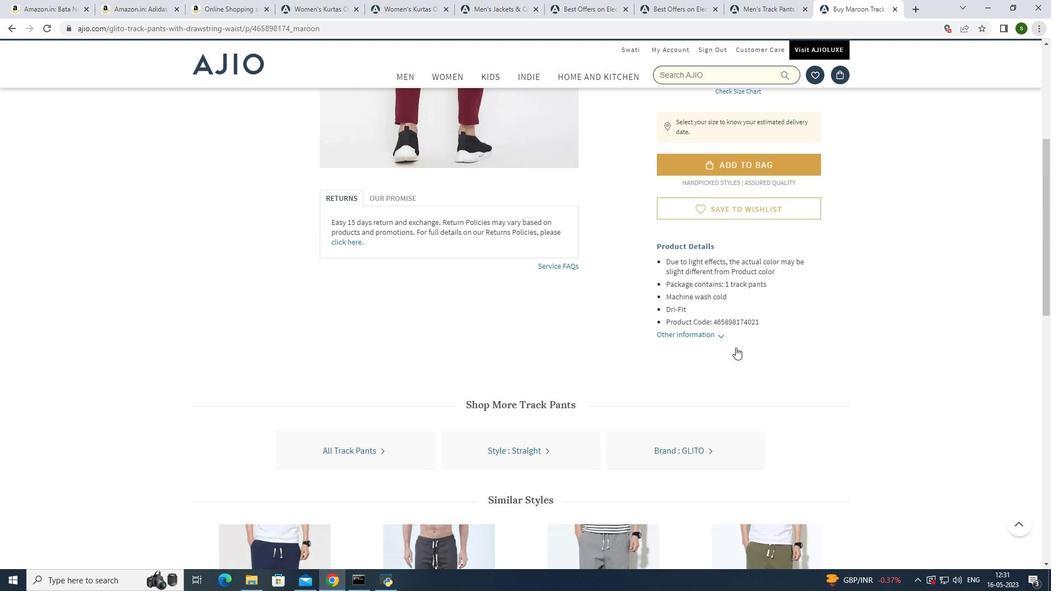 
Action: Mouse scrolled (736, 348) with delta (0, 0)
Screenshot: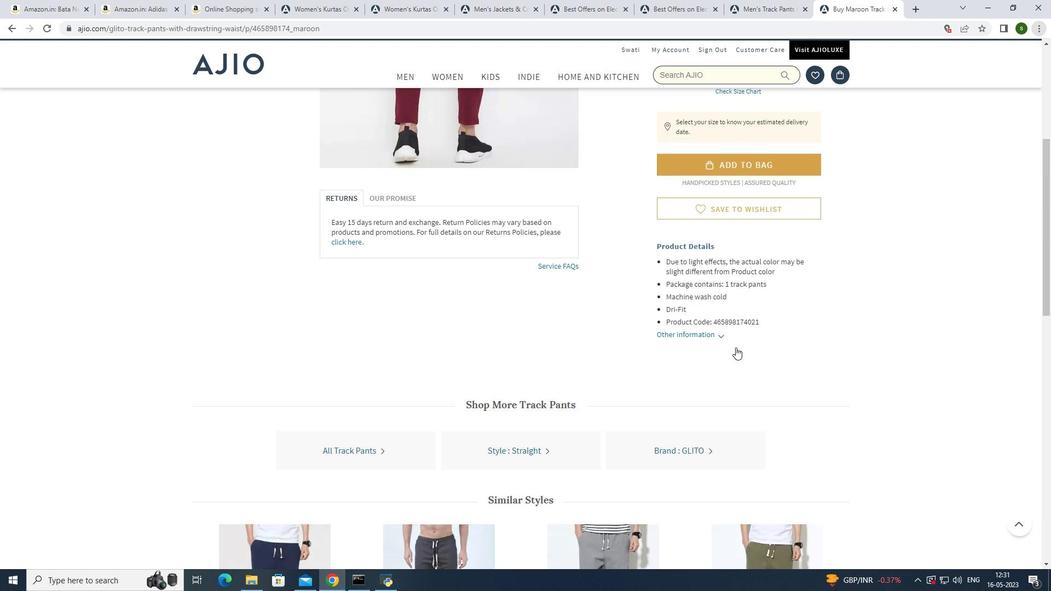 
Action: Mouse scrolled (736, 348) with delta (0, 0)
Screenshot: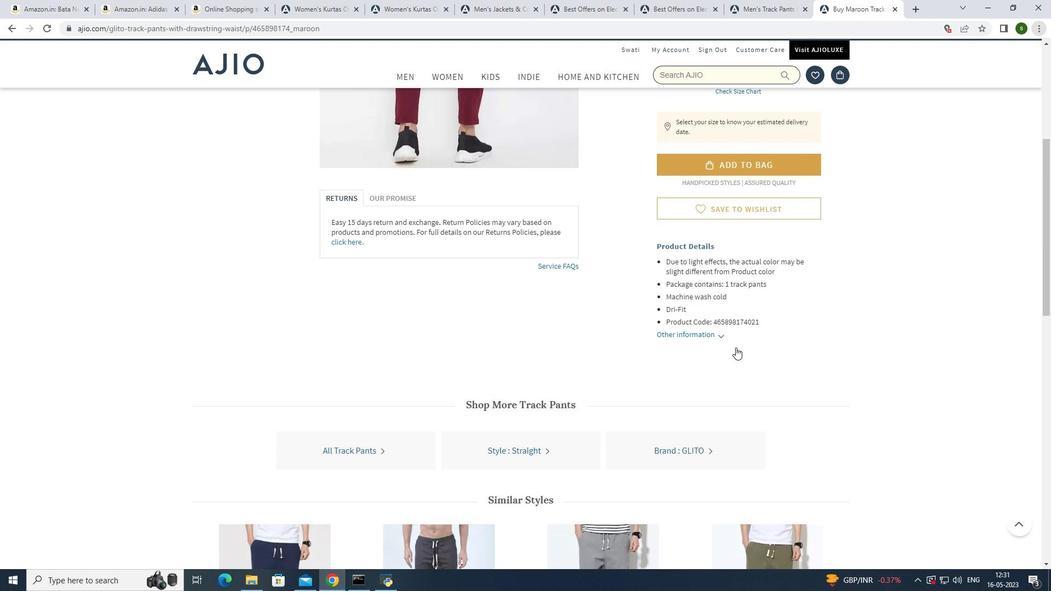 
Action: Mouse scrolled (736, 348) with delta (0, 0)
Screenshot: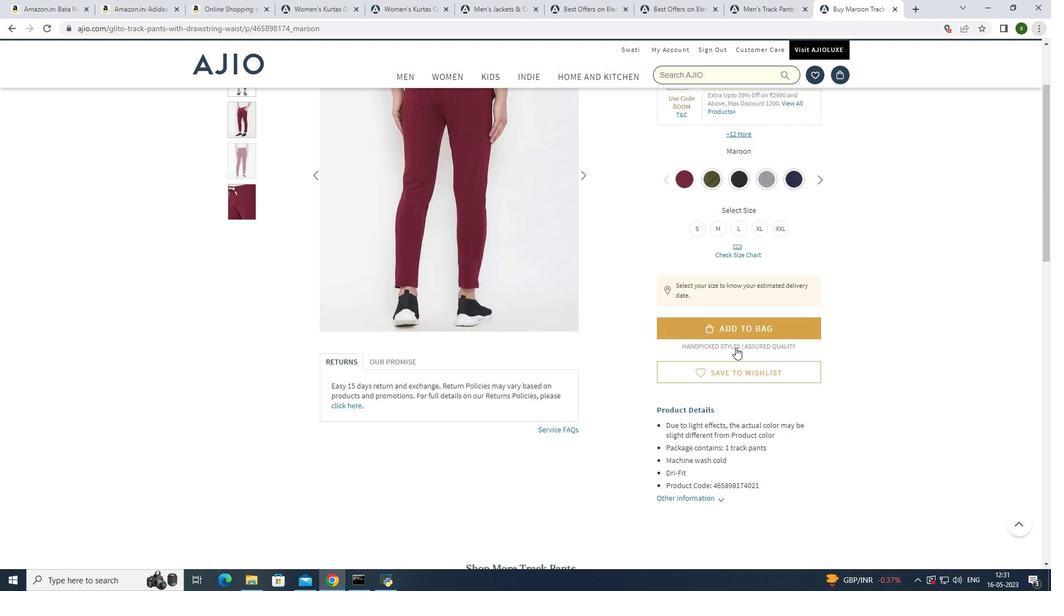 
Action: Mouse scrolled (736, 348) with delta (0, 0)
Screenshot: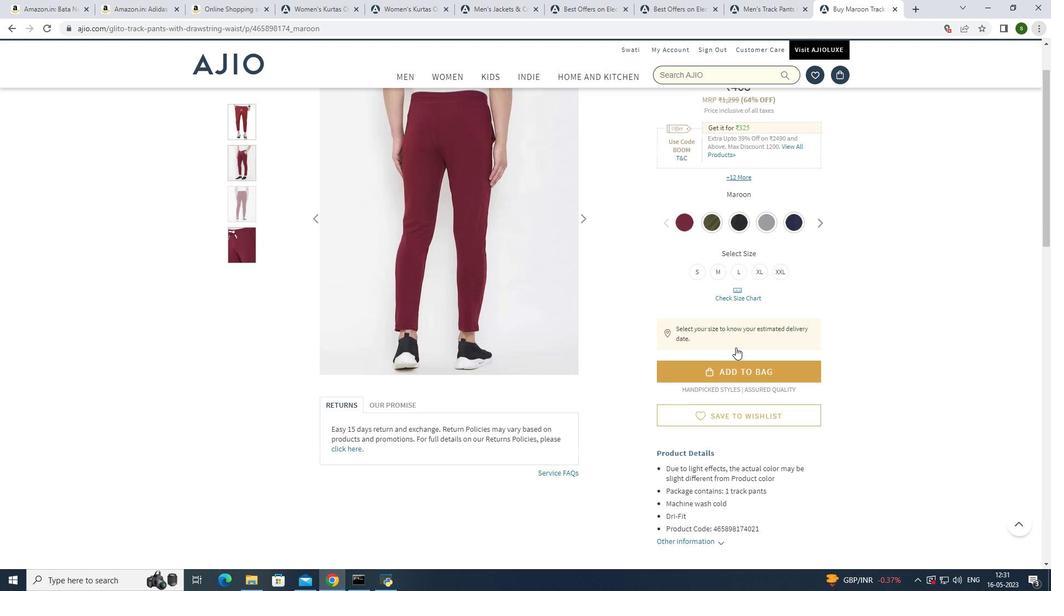 
Action: Mouse scrolled (736, 348) with delta (0, 0)
Screenshot: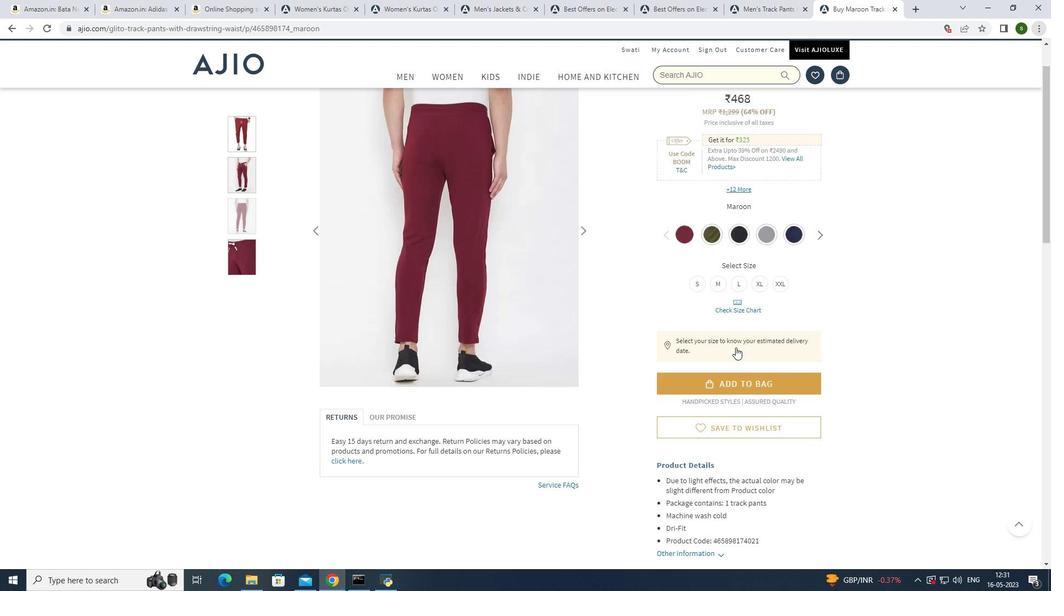 
Action: Mouse scrolled (736, 348) with delta (0, 0)
Screenshot: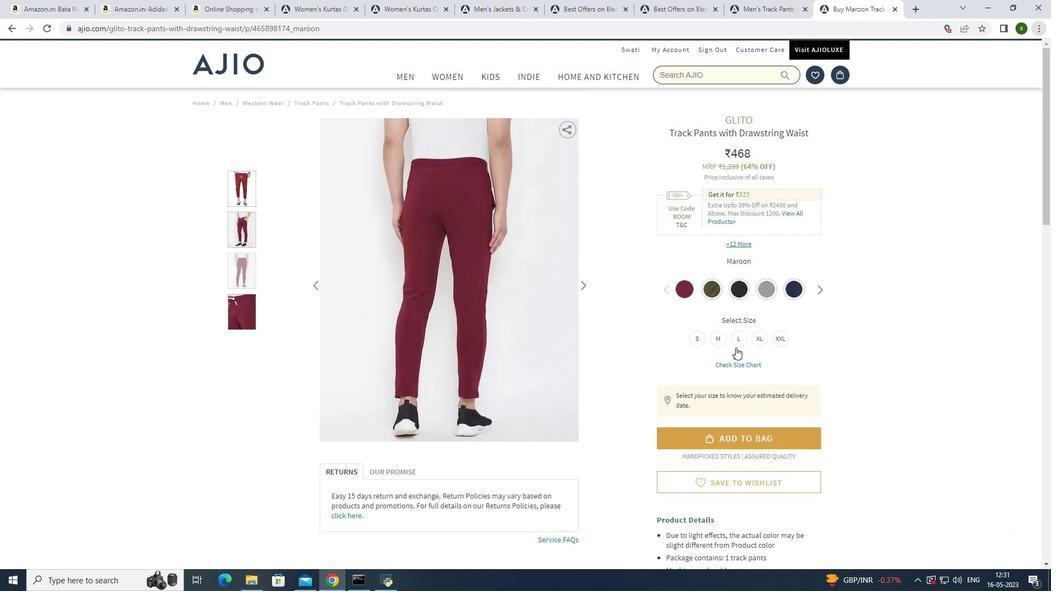 
Action: Mouse scrolled (736, 348) with delta (0, 0)
Screenshot: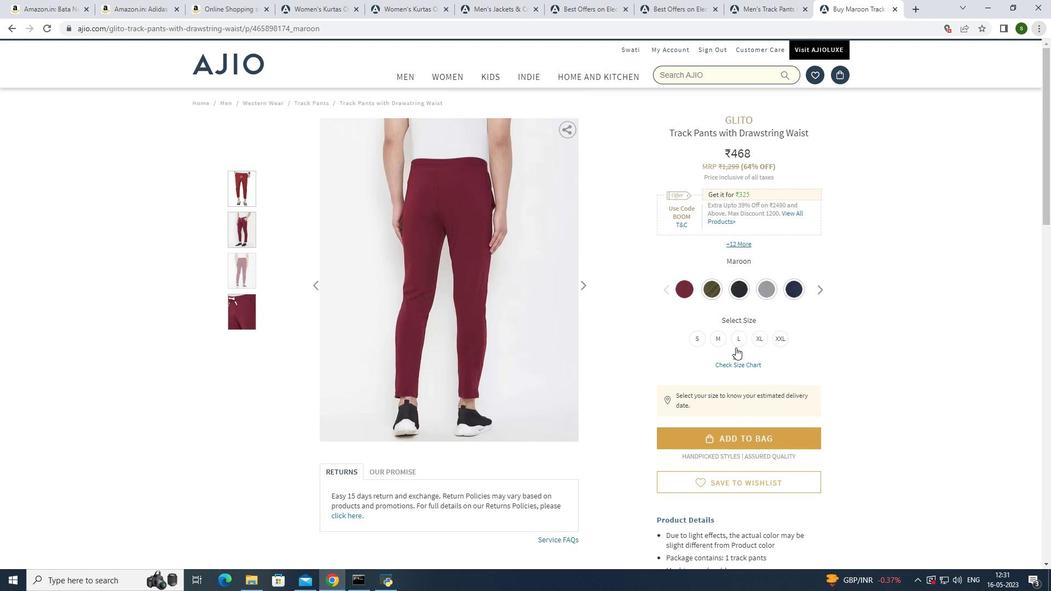 
Action: Mouse scrolled (736, 348) with delta (0, 0)
Screenshot: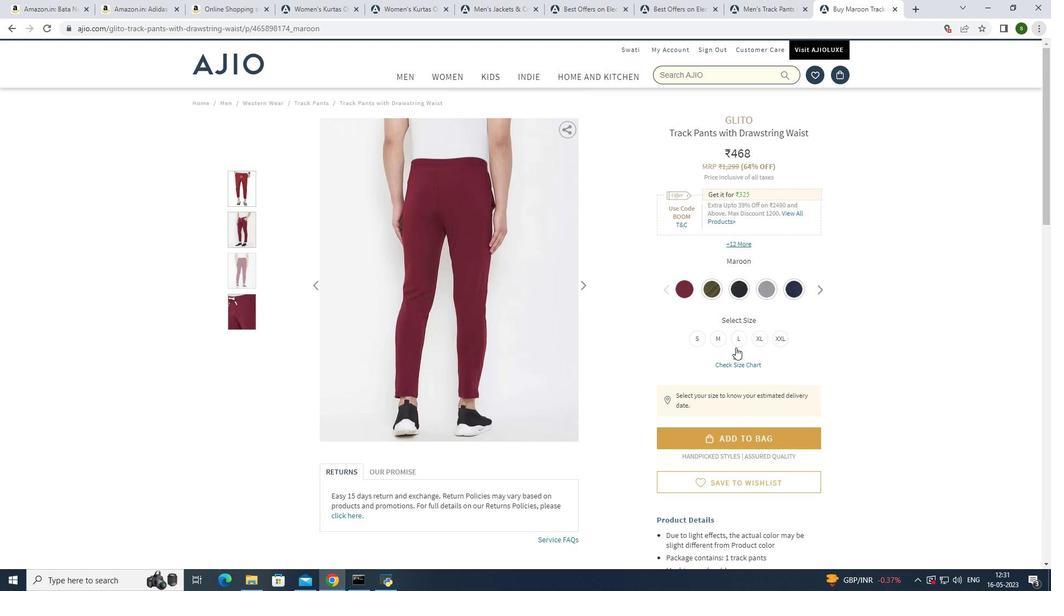 
Action: Mouse scrolled (736, 348) with delta (0, 0)
Screenshot: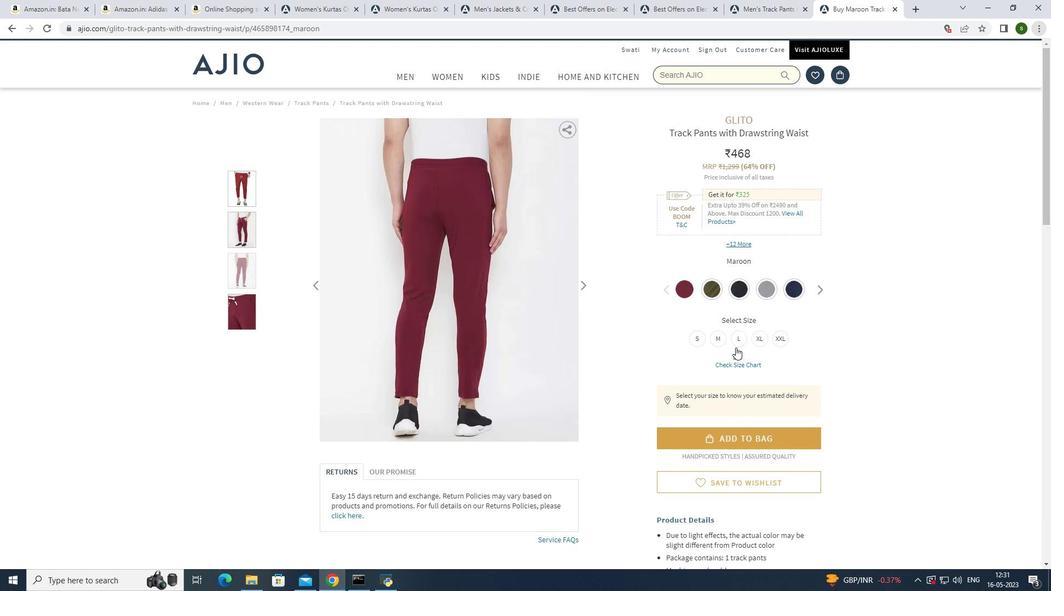 
Action: Mouse scrolled (736, 348) with delta (0, 0)
Screenshot: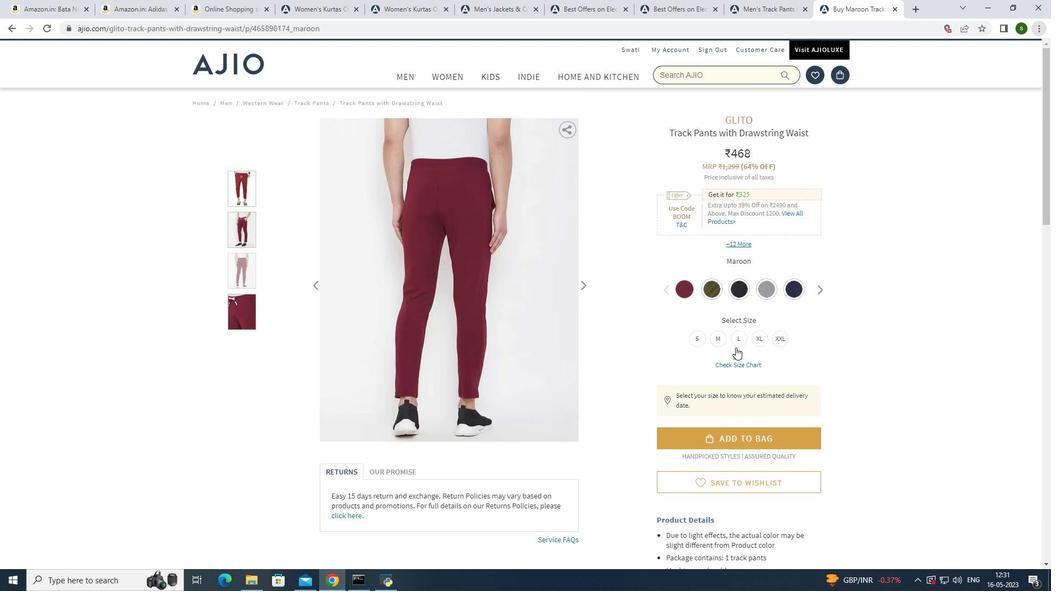 
Action: Mouse moved to (832, 386)
Screenshot: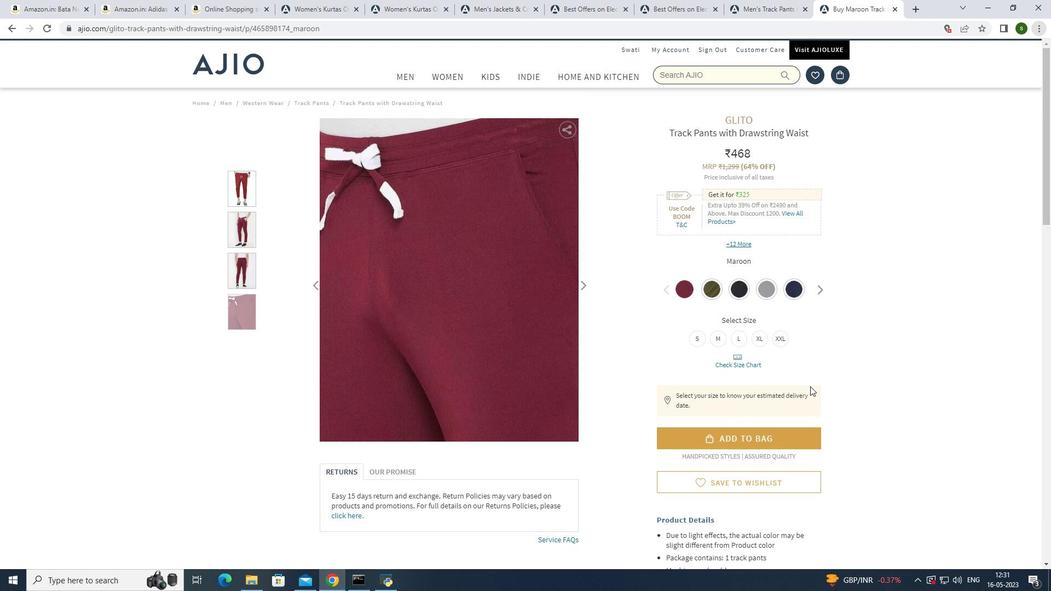 
